 Task: Find connections with filter location Targovishte with filter topic #coach with filter profile language German with filter current company Ford Foundation with filter school Institute of Management Development and Research (IMDR) ,Pune with filter industry Insurance with filter service category Financial Advisory with filter keywords title Software Engineer
Action: Mouse moved to (466, 147)
Screenshot: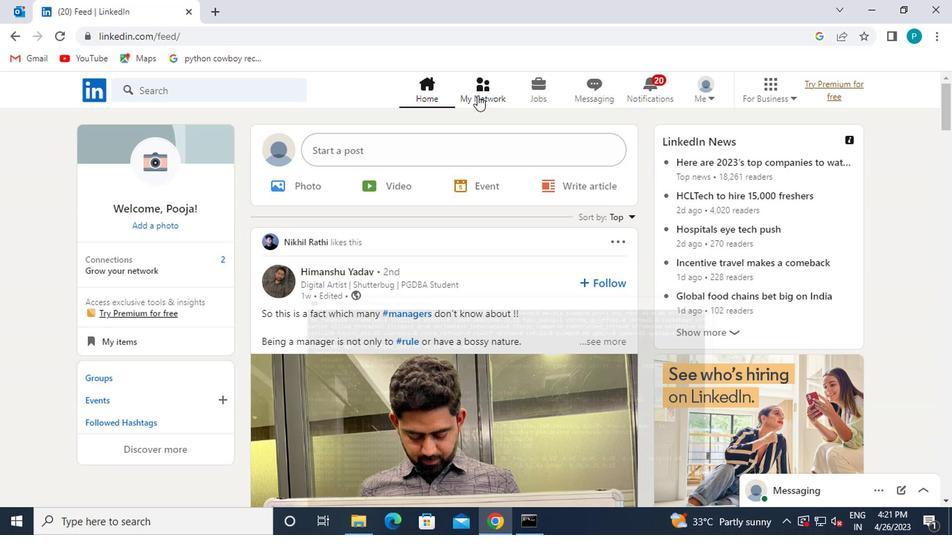 
Action: Mouse pressed left at (466, 147)
Screenshot: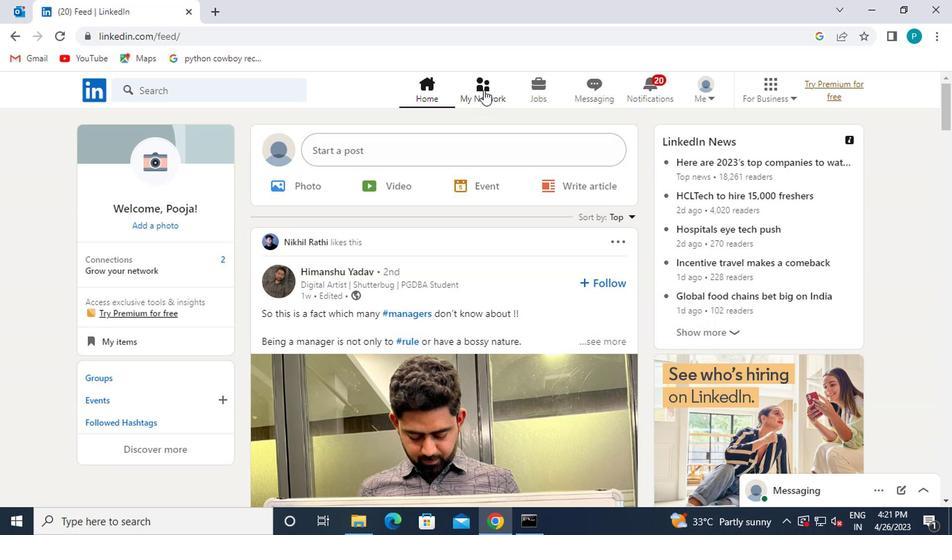 
Action: Mouse moved to (97, 216)
Screenshot: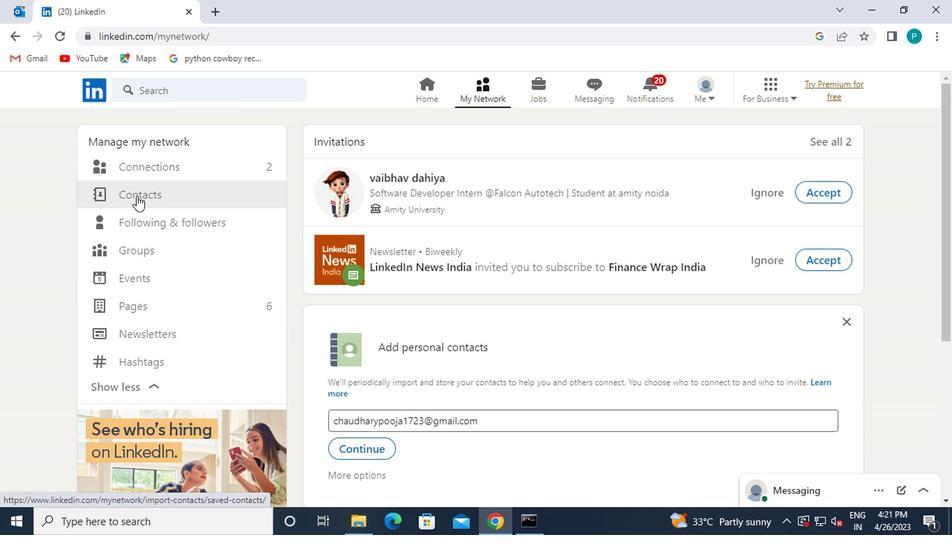 
Action: Mouse pressed left at (97, 216)
Screenshot: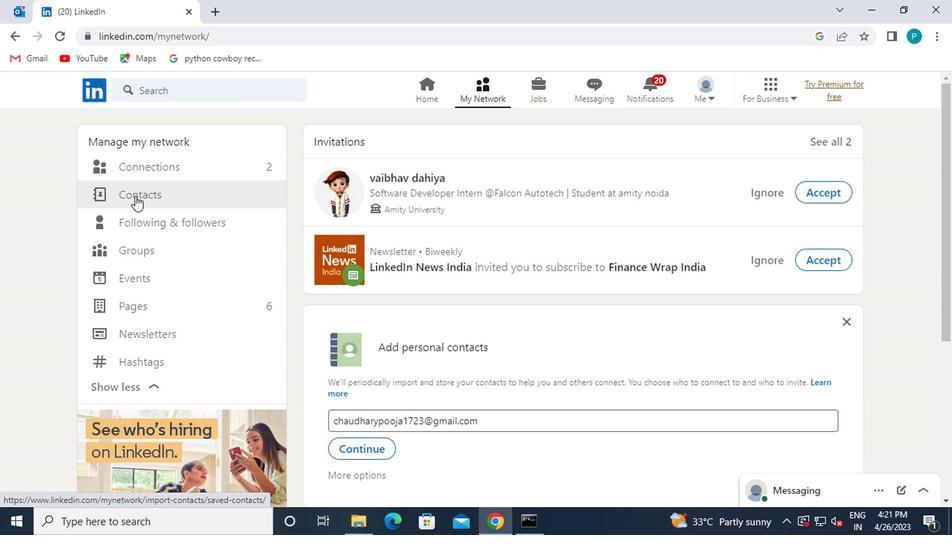 
Action: Mouse moved to (551, 211)
Screenshot: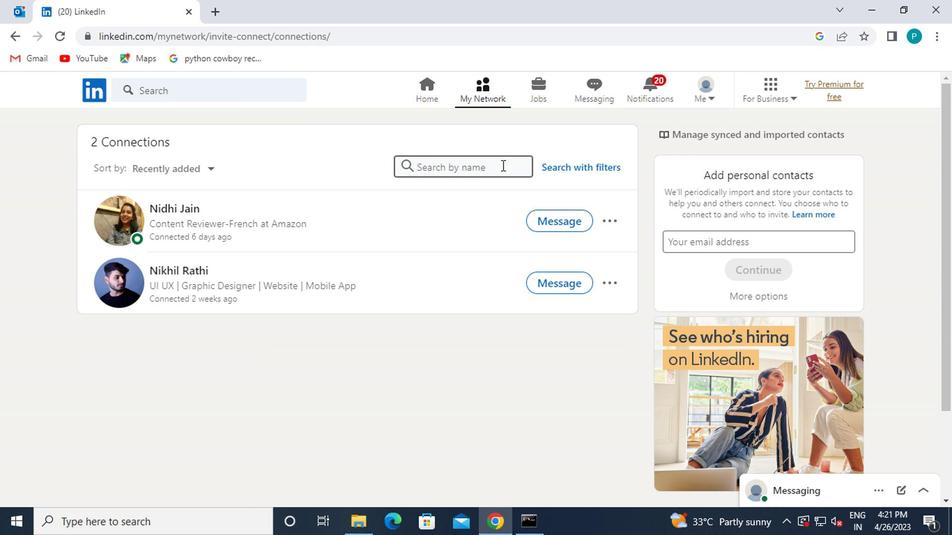 
Action: Mouse pressed left at (551, 211)
Screenshot: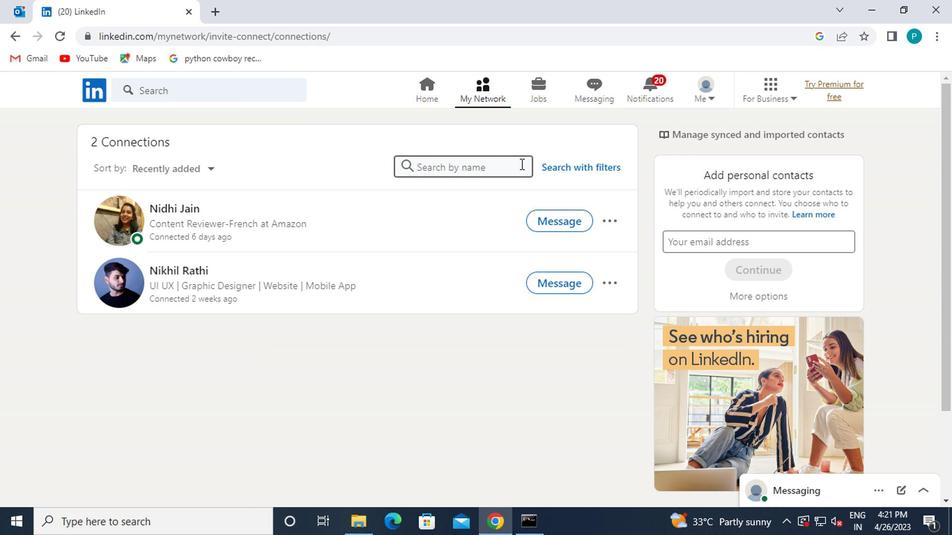 
Action: Mouse moved to (436, 186)
Screenshot: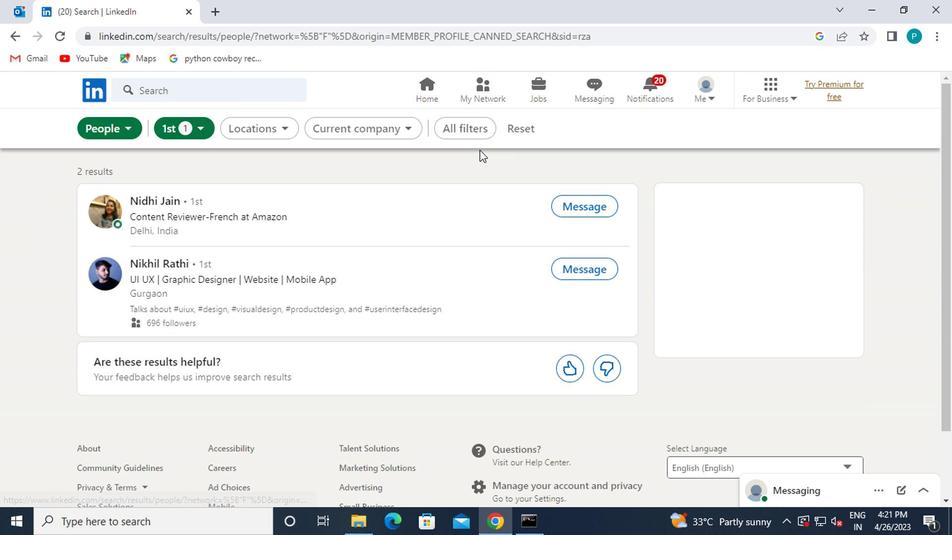 
Action: Mouse pressed left at (436, 186)
Screenshot: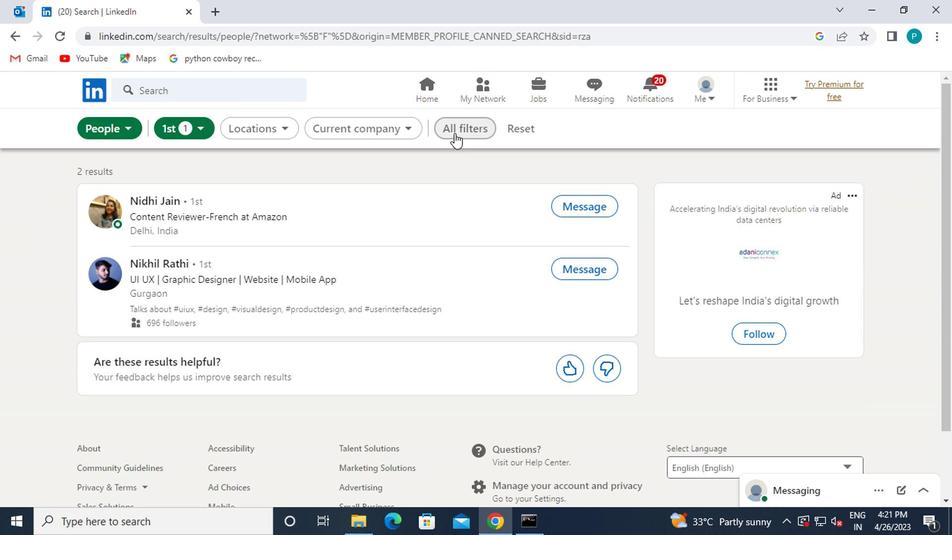 
Action: Mouse moved to (774, 365)
Screenshot: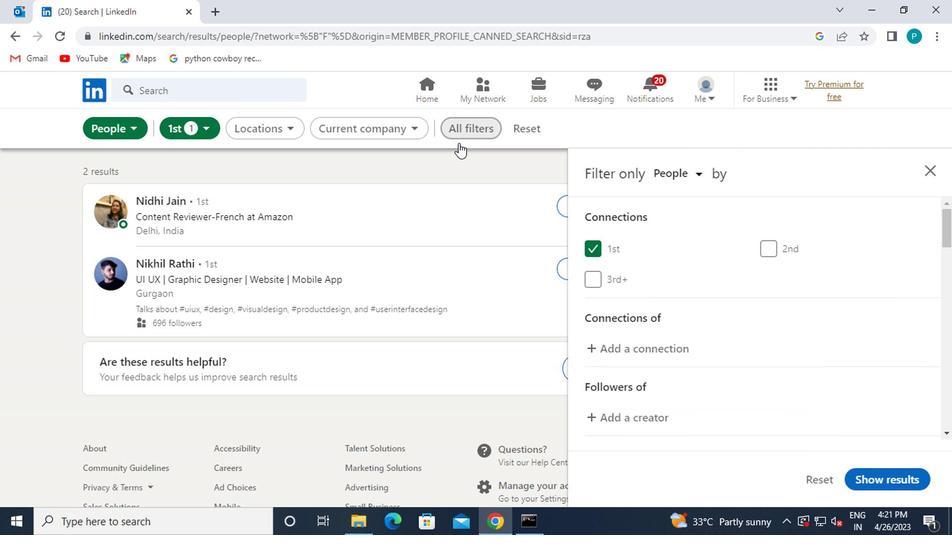 
Action: Mouse scrolled (774, 364) with delta (0, 0)
Screenshot: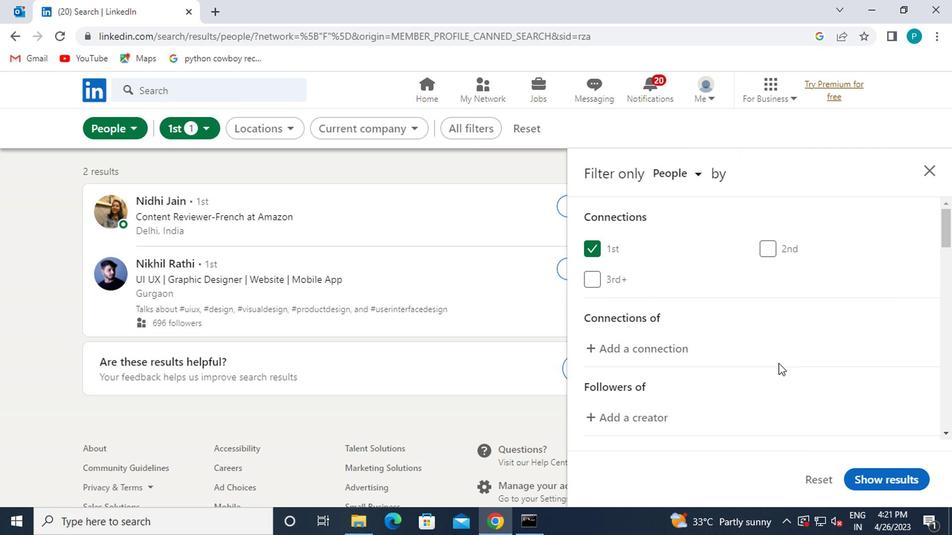 
Action: Mouse moved to (772, 365)
Screenshot: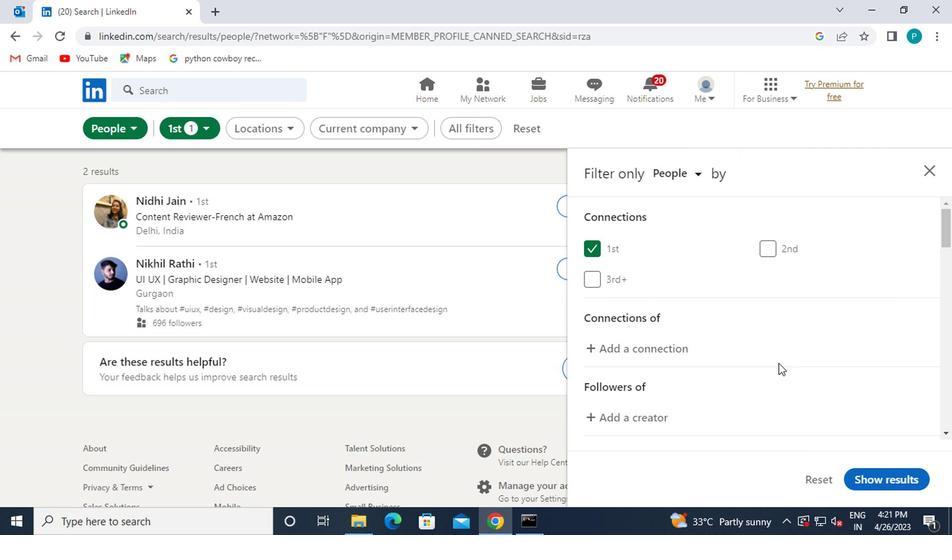 
Action: Mouse scrolled (772, 364) with delta (0, 0)
Screenshot: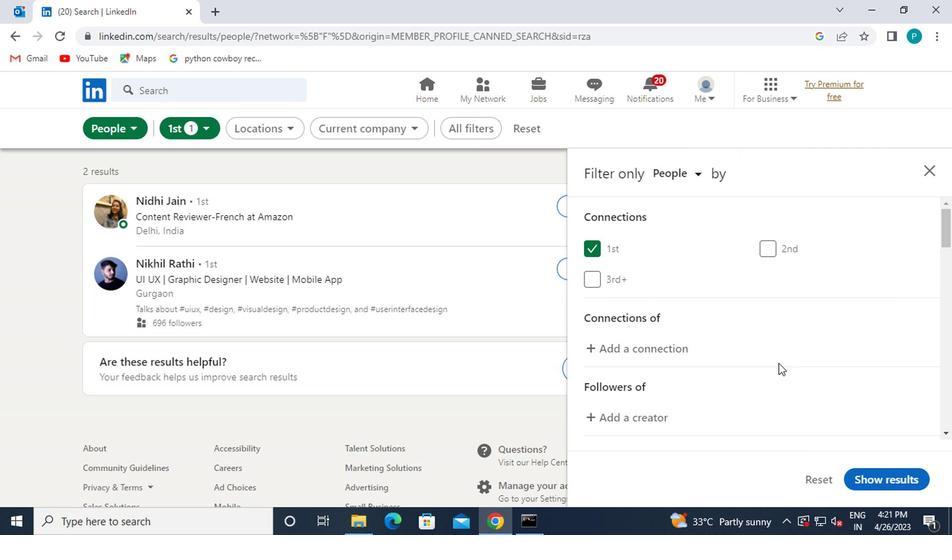 
Action: Mouse moved to (794, 401)
Screenshot: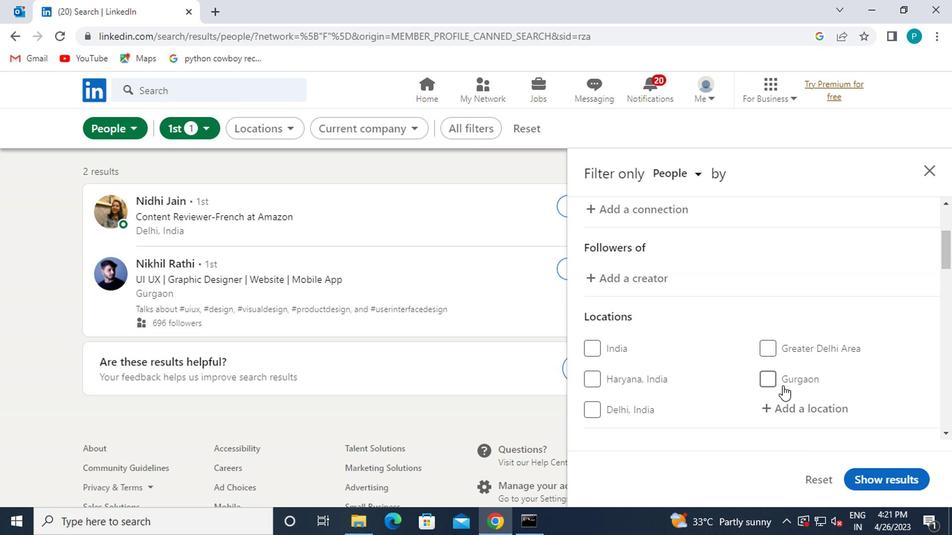 
Action: Mouse pressed left at (794, 401)
Screenshot: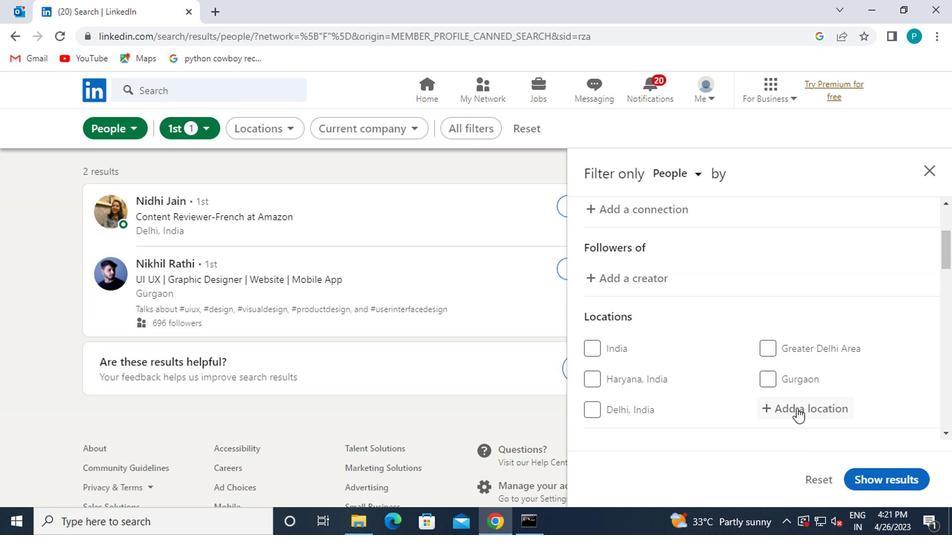 
Action: Mouse moved to (797, 401)
Screenshot: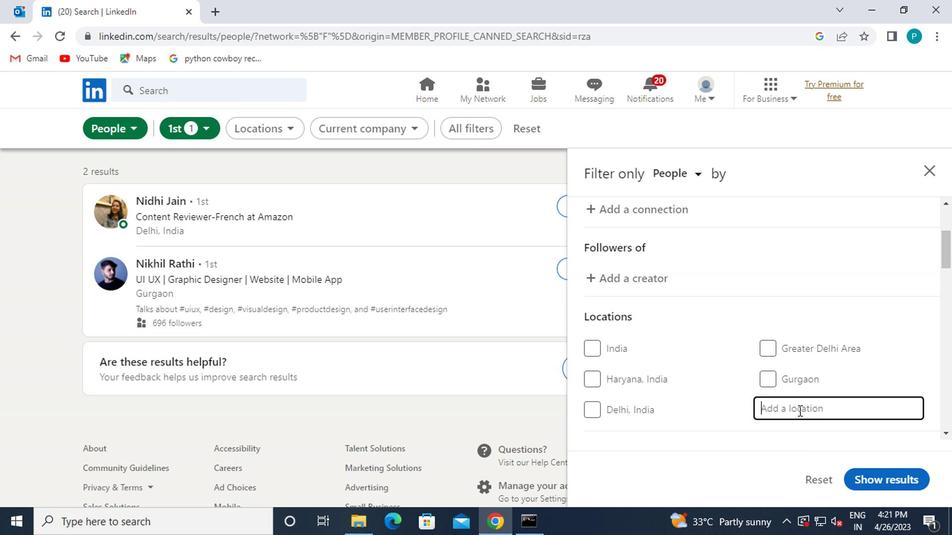 
Action: Key pressed targovi
Screenshot: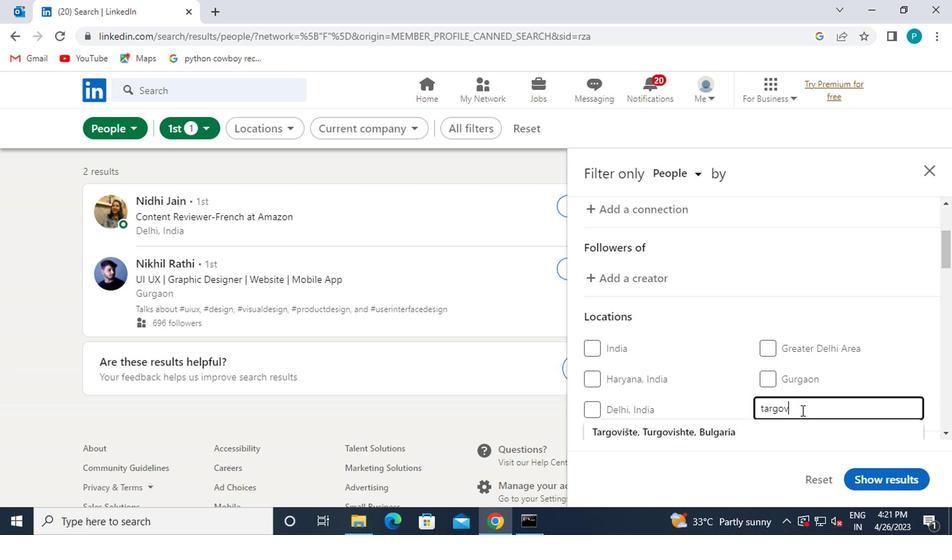 
Action: Mouse moved to (746, 373)
Screenshot: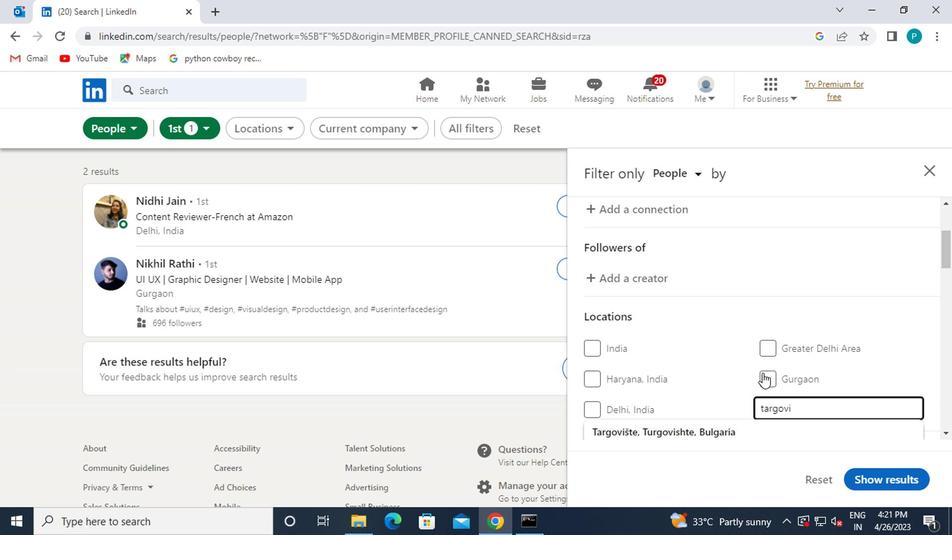
Action: Mouse scrolled (746, 373) with delta (0, 0)
Screenshot: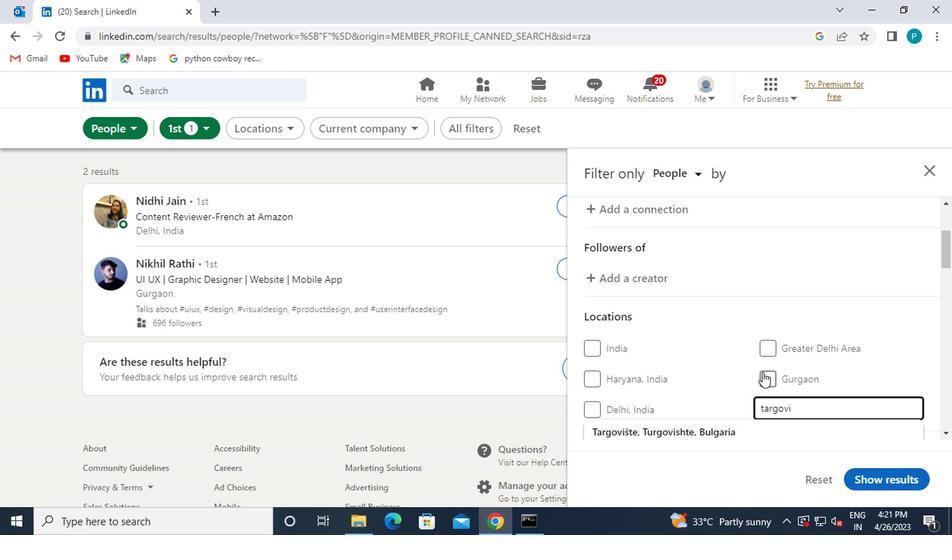 
Action: Mouse moved to (725, 367)
Screenshot: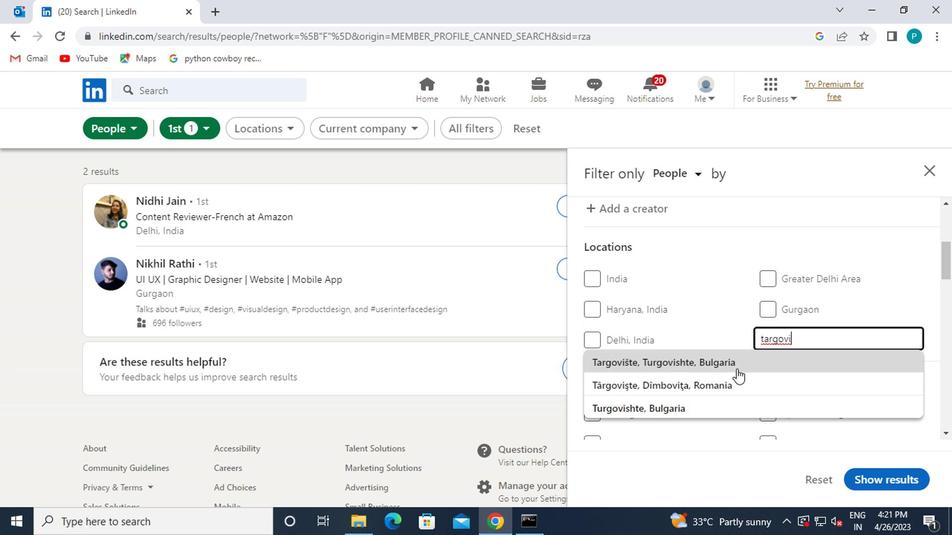 
Action: Mouse pressed left at (725, 367)
Screenshot: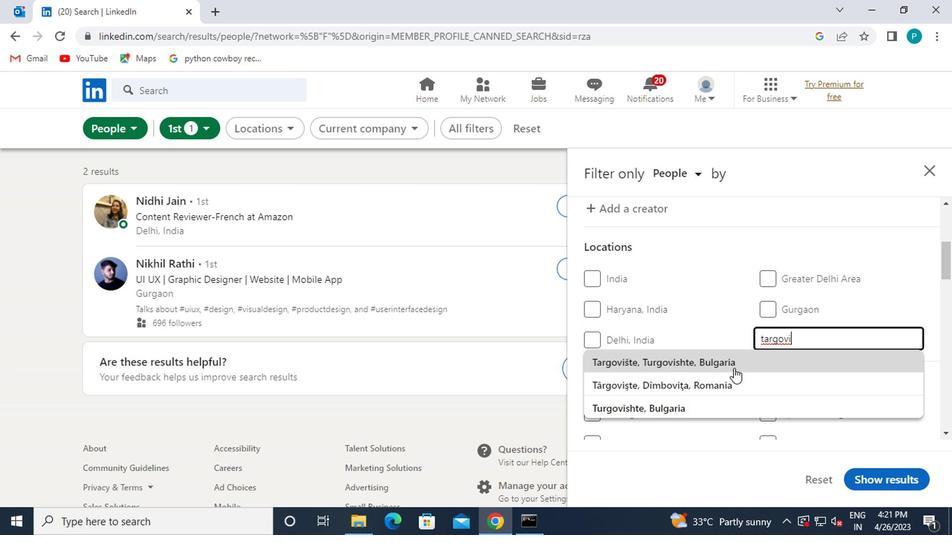 
Action: Mouse moved to (725, 367)
Screenshot: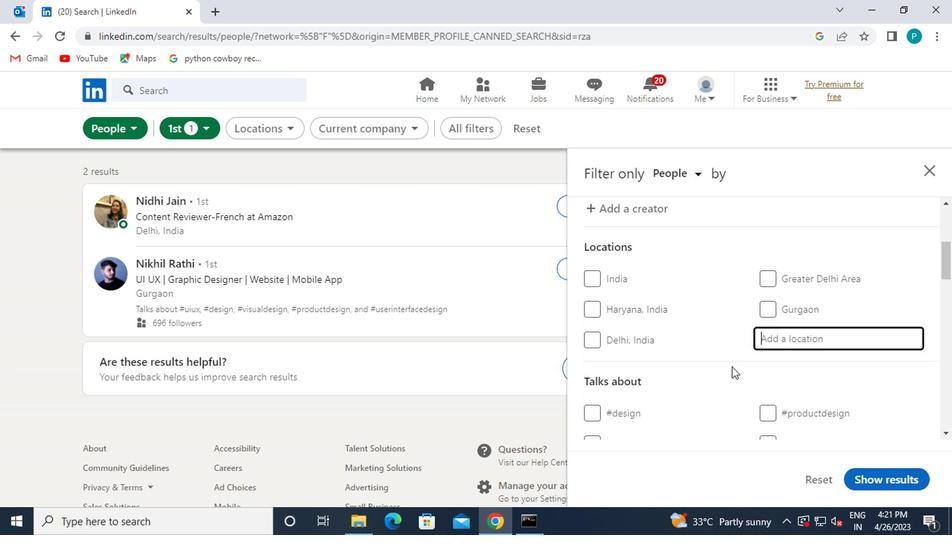 
Action: Mouse scrolled (725, 367) with delta (0, 0)
Screenshot: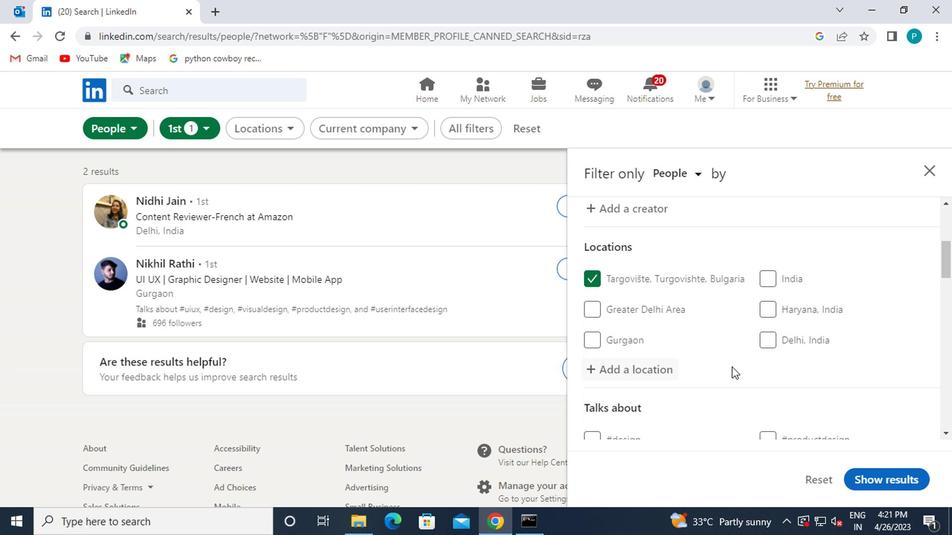
Action: Mouse scrolled (725, 367) with delta (0, 0)
Screenshot: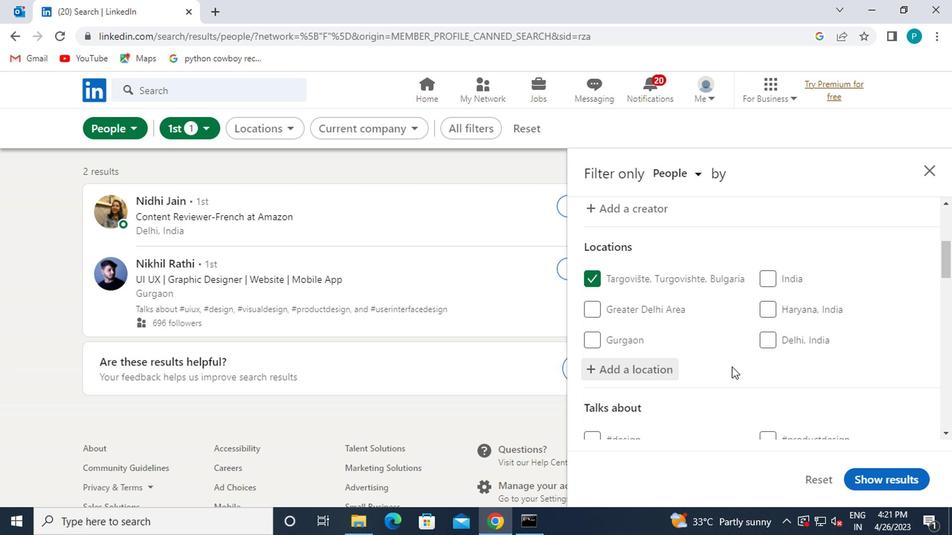 
Action: Mouse moved to (786, 367)
Screenshot: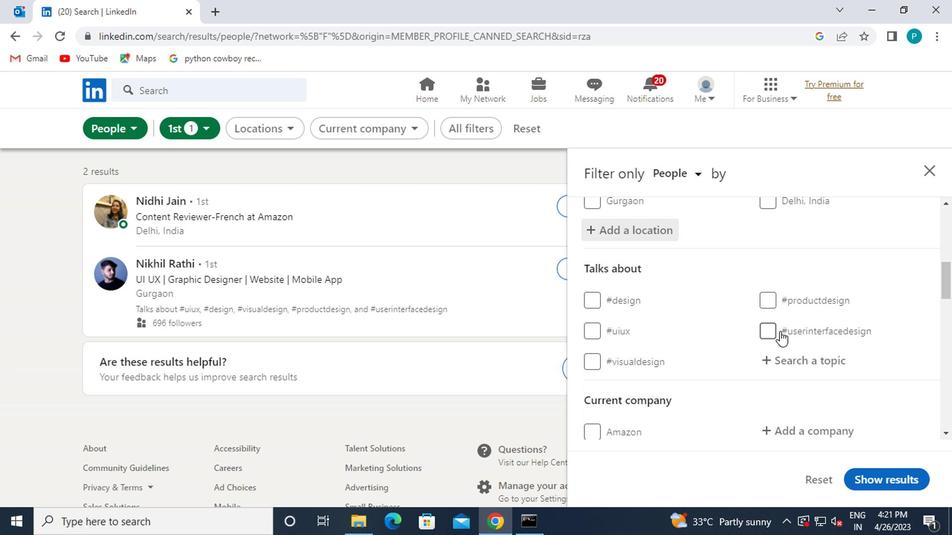 
Action: Mouse pressed left at (786, 367)
Screenshot: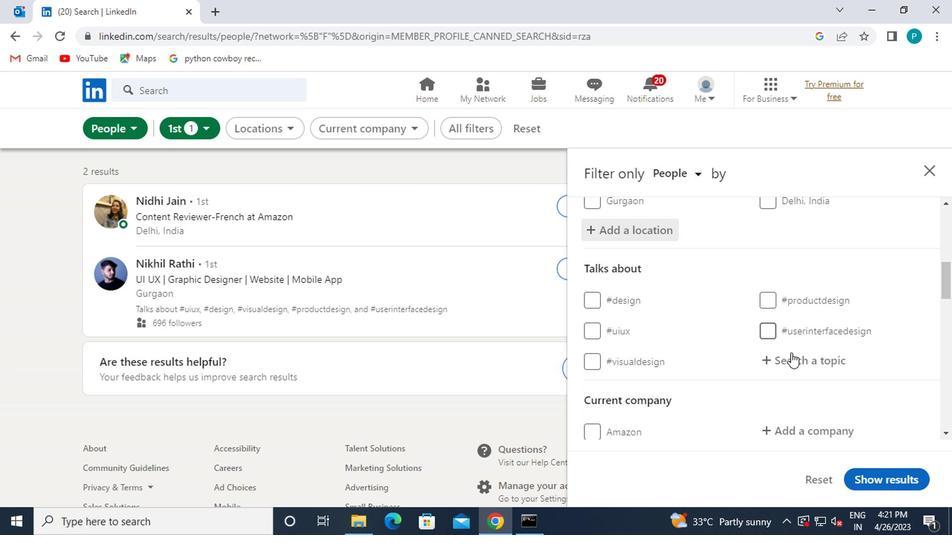 
Action: Key pressed <Key.shift><Key.shift><Key.shift><Key.shift>#COACH
Screenshot: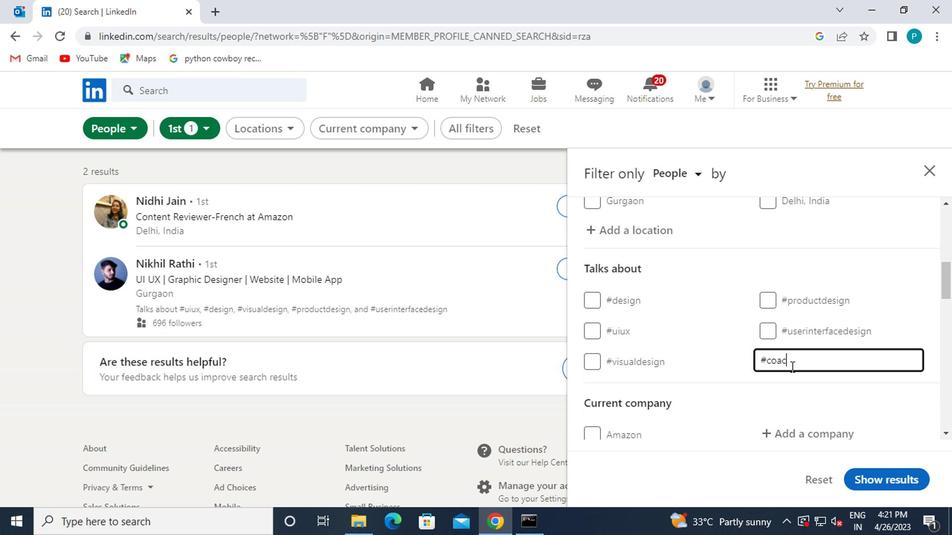 
Action: Mouse moved to (760, 359)
Screenshot: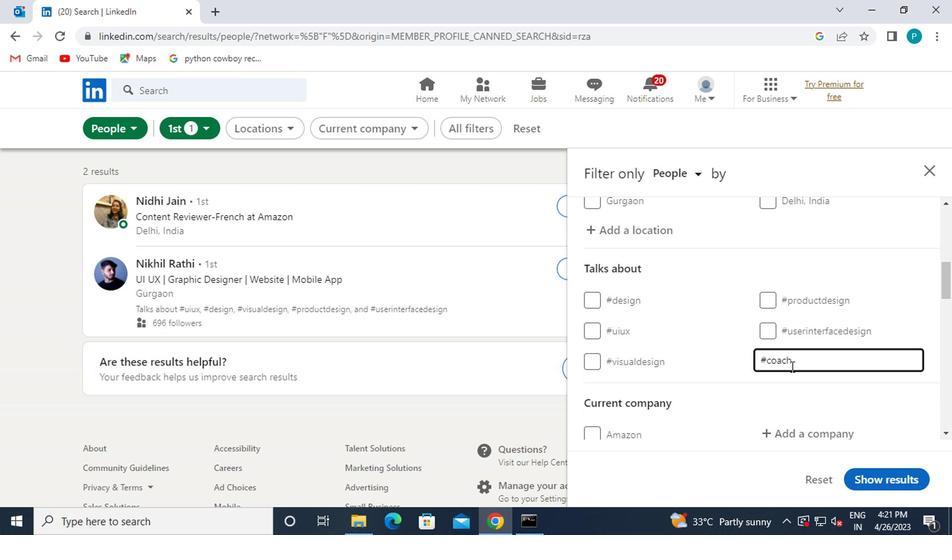 
Action: Mouse scrolled (760, 358) with delta (0, 0)
Screenshot: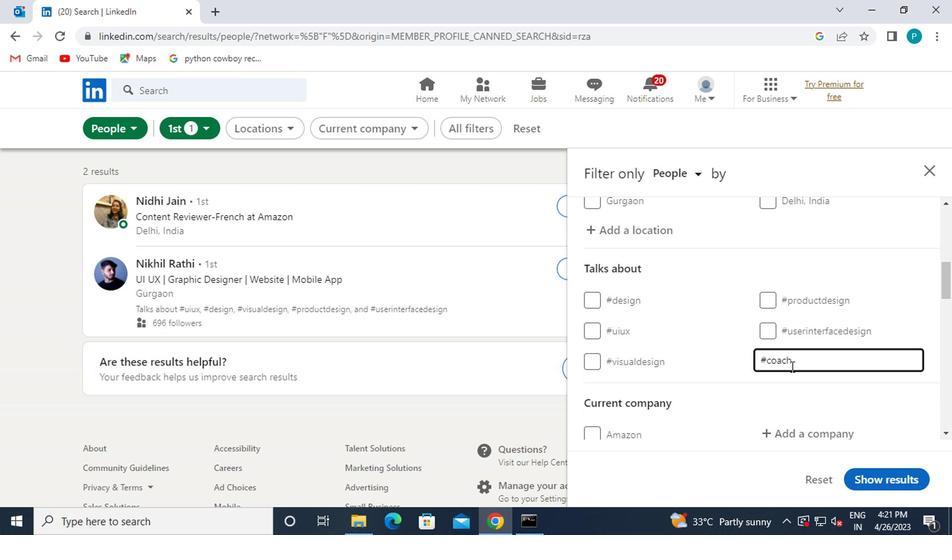 
Action: Mouse moved to (760, 358)
Screenshot: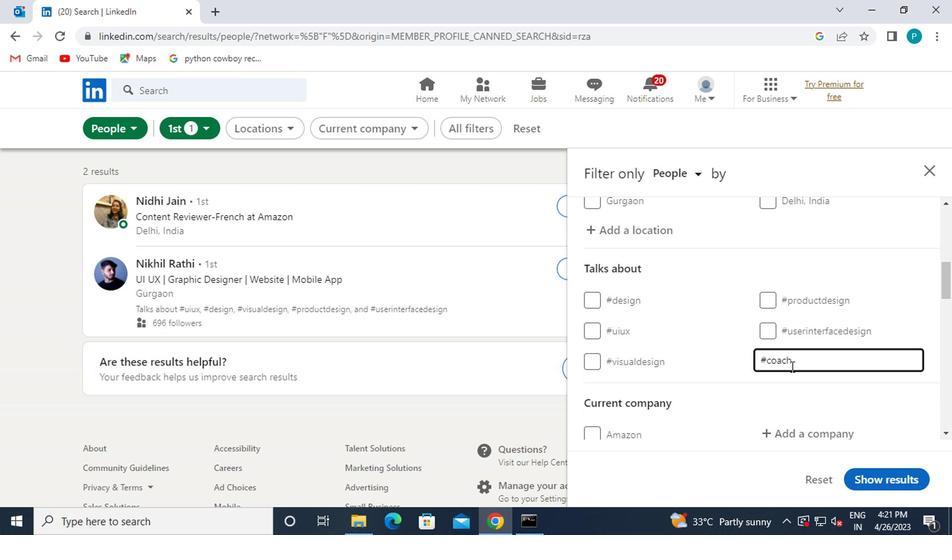
Action: Mouse scrolled (760, 357) with delta (0, 0)
Screenshot: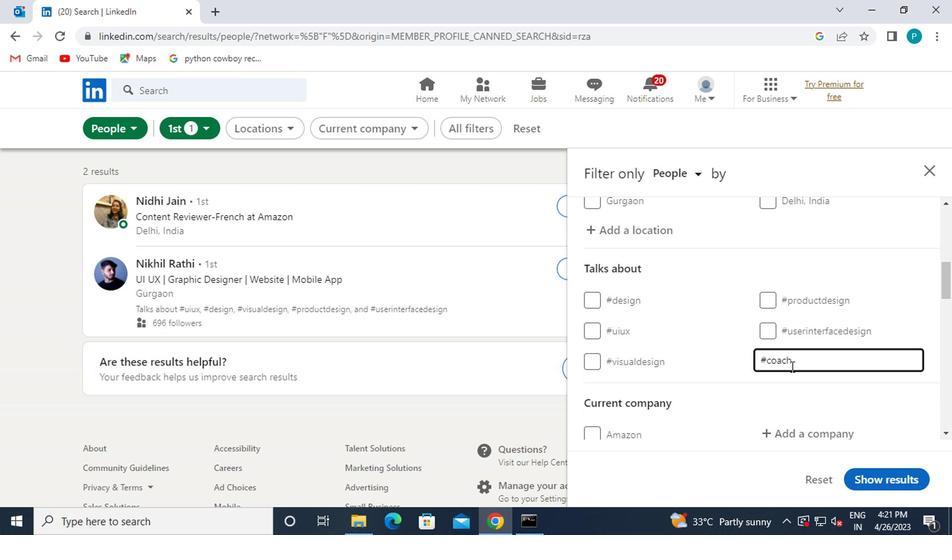 
Action: Mouse moved to (760, 356)
Screenshot: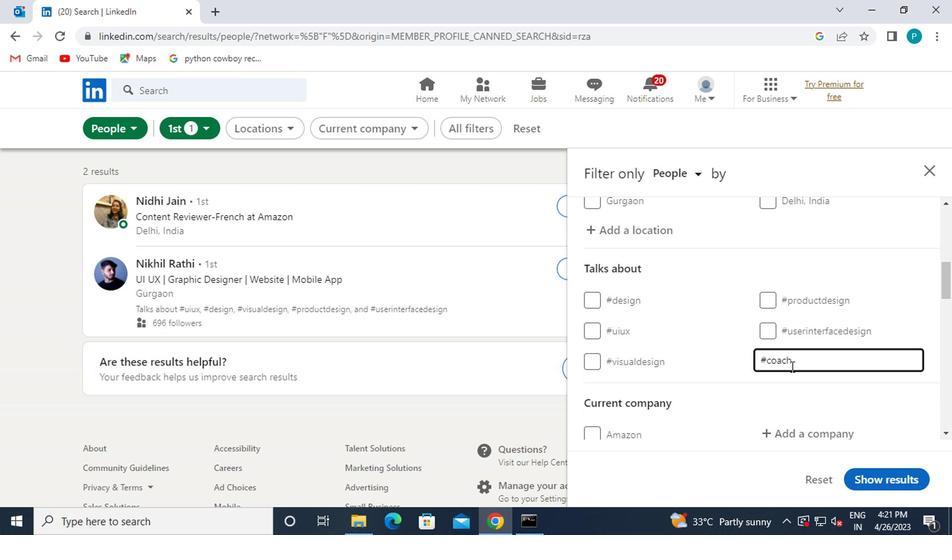 
Action: Mouse scrolled (760, 355) with delta (0, 0)
Screenshot: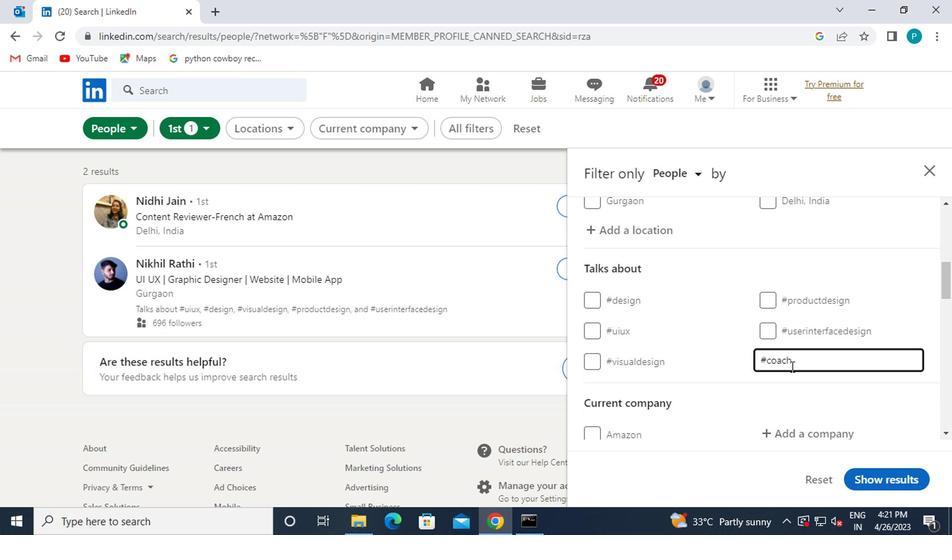 
Action: Mouse moved to (788, 253)
Screenshot: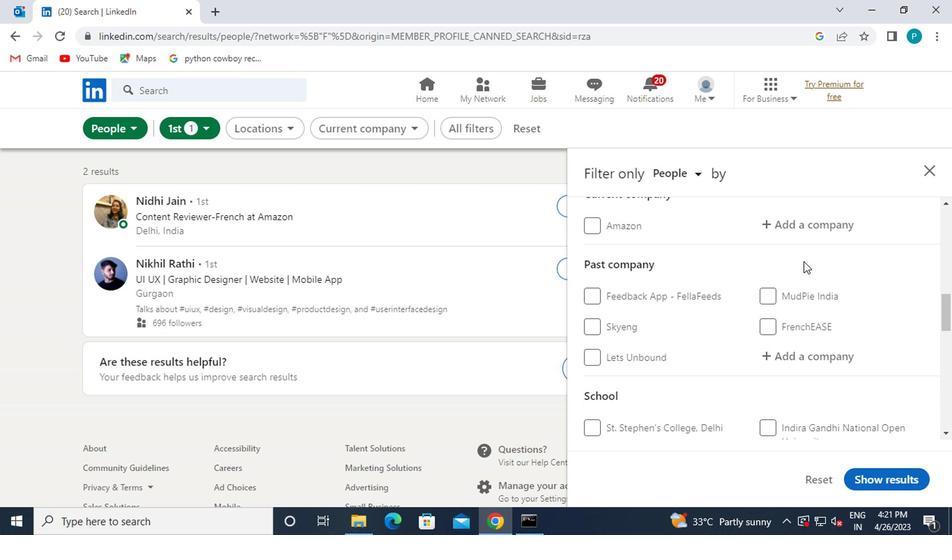 
Action: Mouse pressed left at (788, 253)
Screenshot: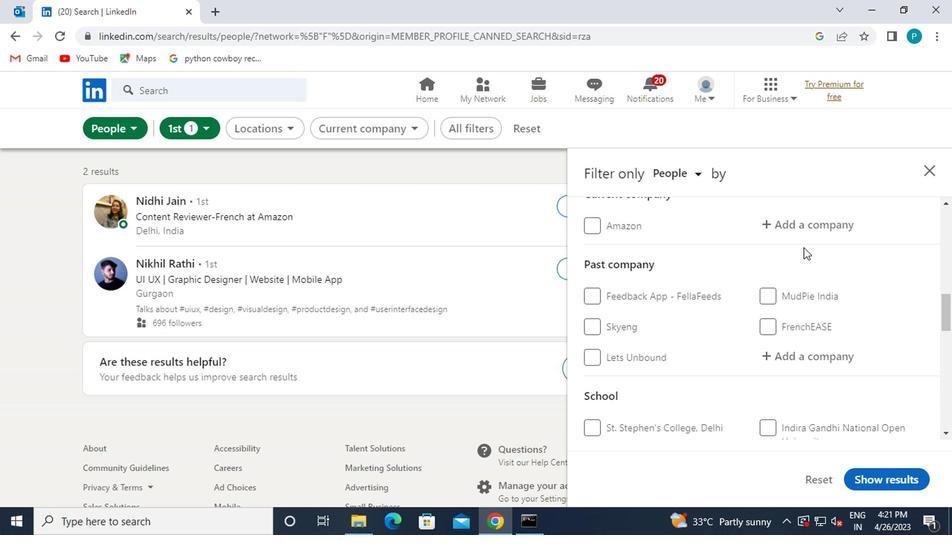 
Action: Key pressed FORD
Screenshot: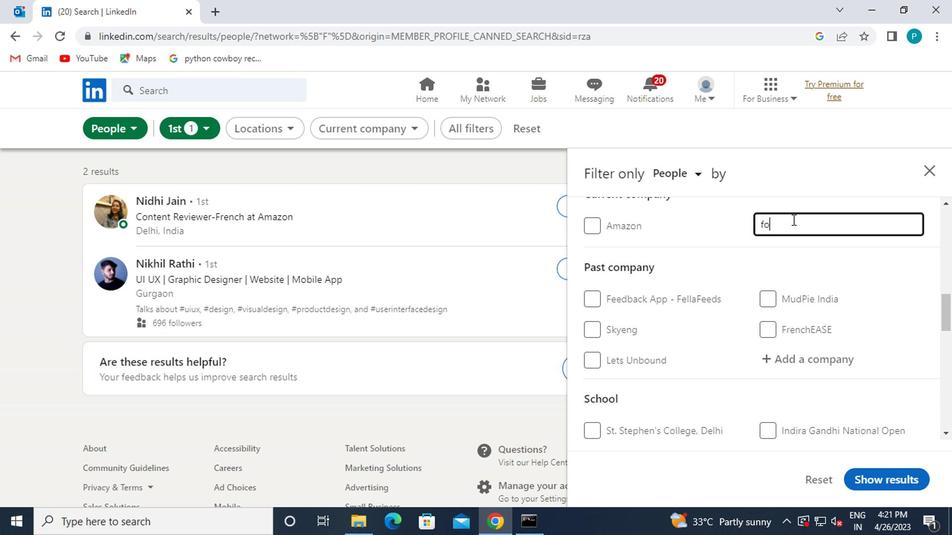 
Action: Mouse moved to (595, 368)
Screenshot: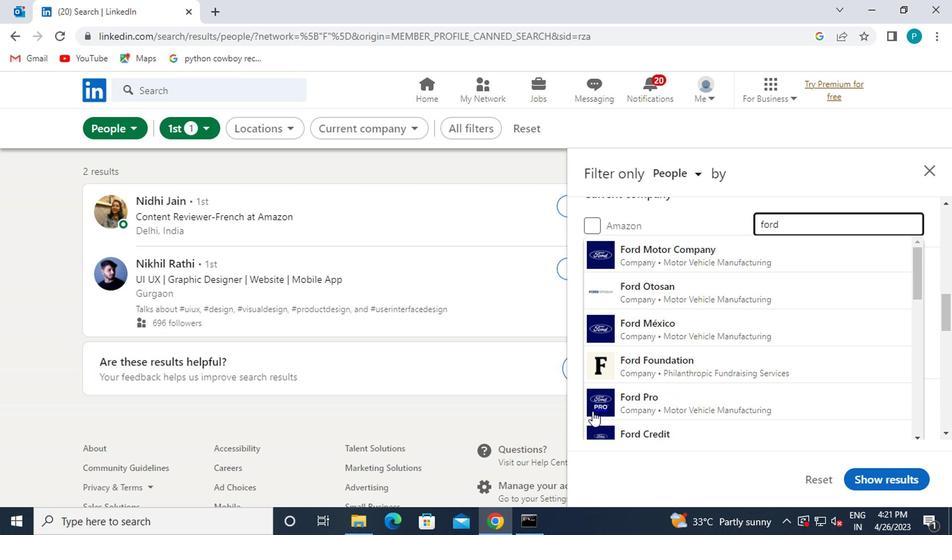 
Action: Mouse pressed left at (595, 368)
Screenshot: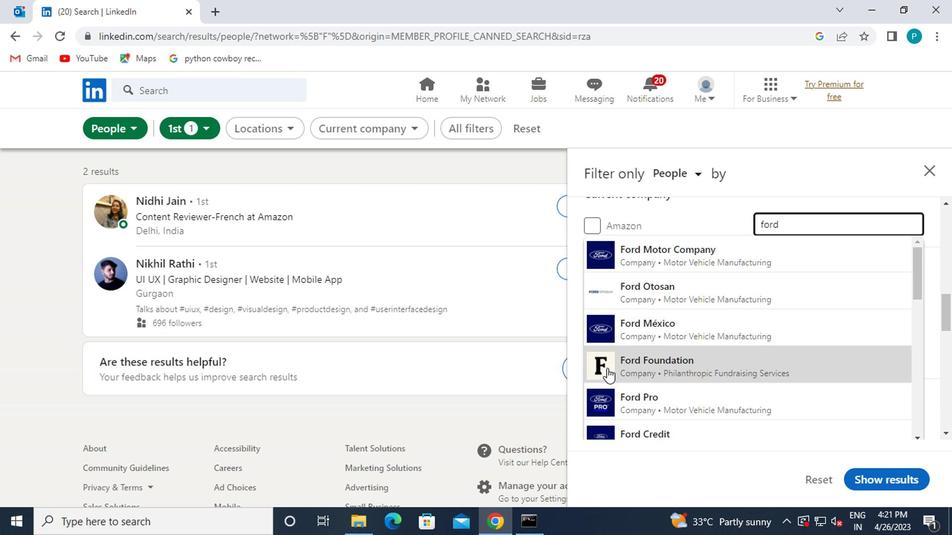 
Action: Mouse moved to (599, 368)
Screenshot: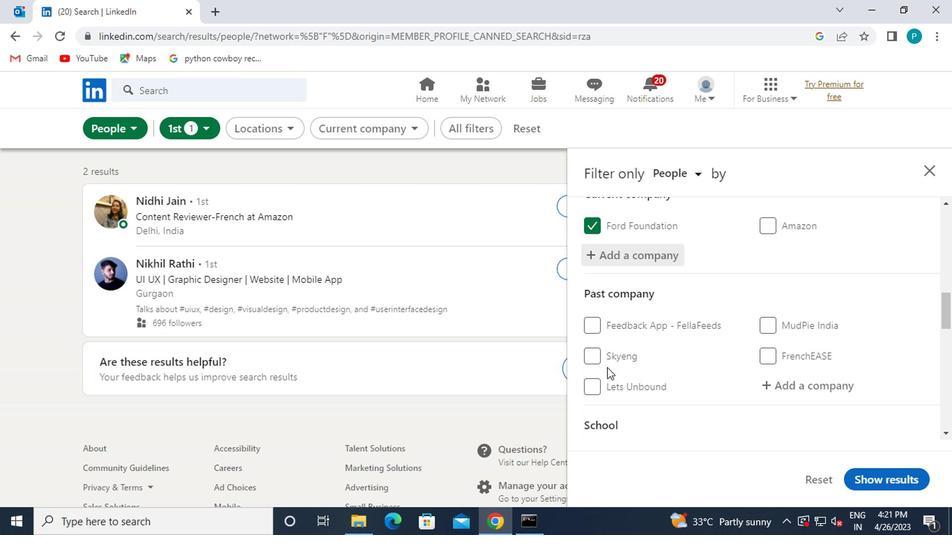 
Action: Mouse scrolled (599, 367) with delta (0, 0)
Screenshot: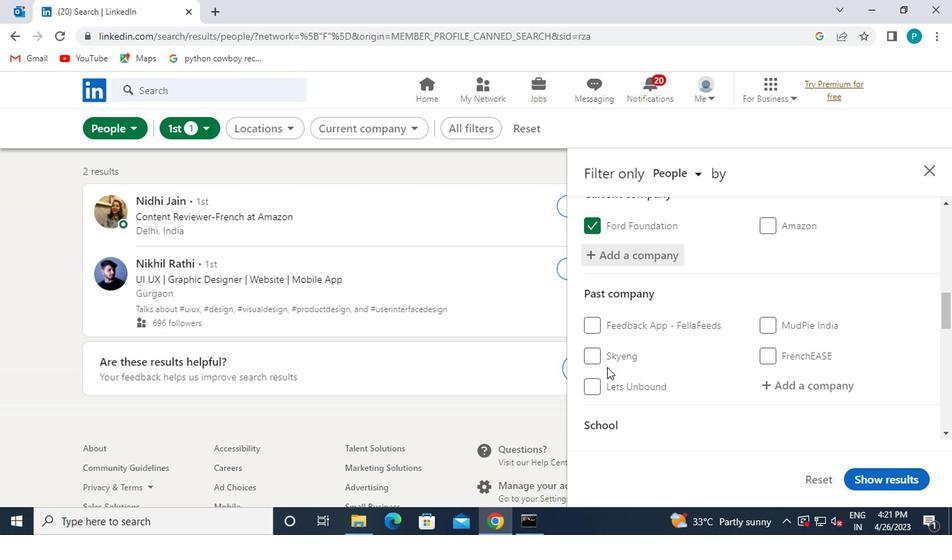 
Action: Mouse moved to (665, 373)
Screenshot: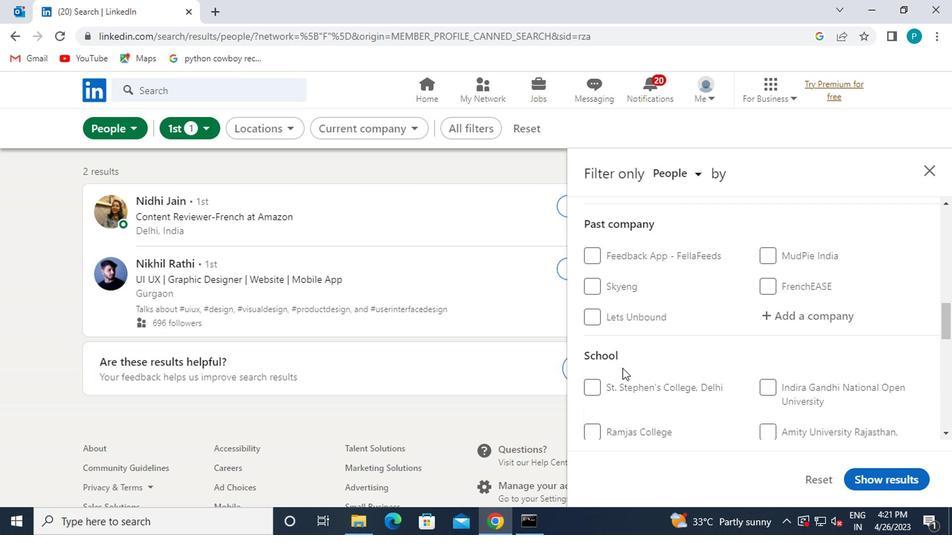 
Action: Mouse scrolled (665, 372) with delta (0, 0)
Screenshot: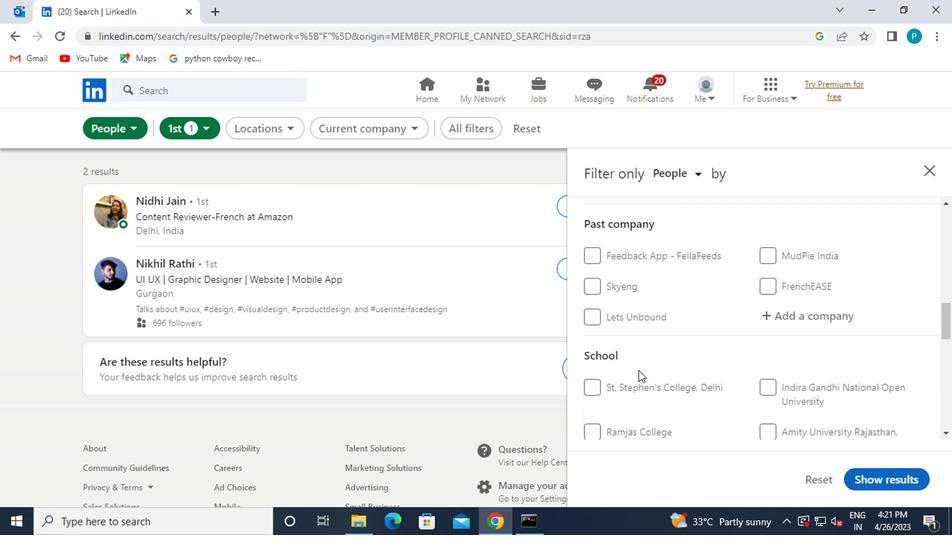 
Action: Mouse moved to (763, 393)
Screenshot: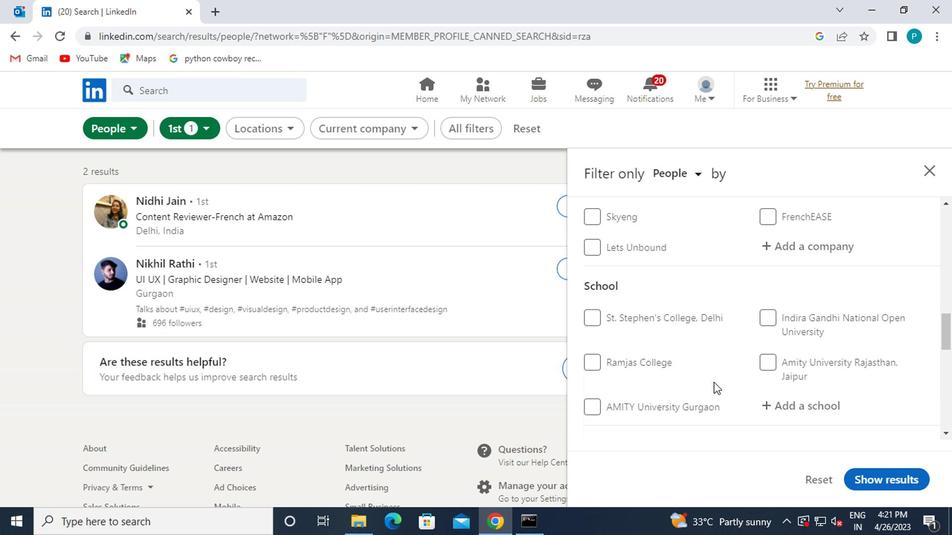 
Action: Mouse pressed left at (763, 393)
Screenshot: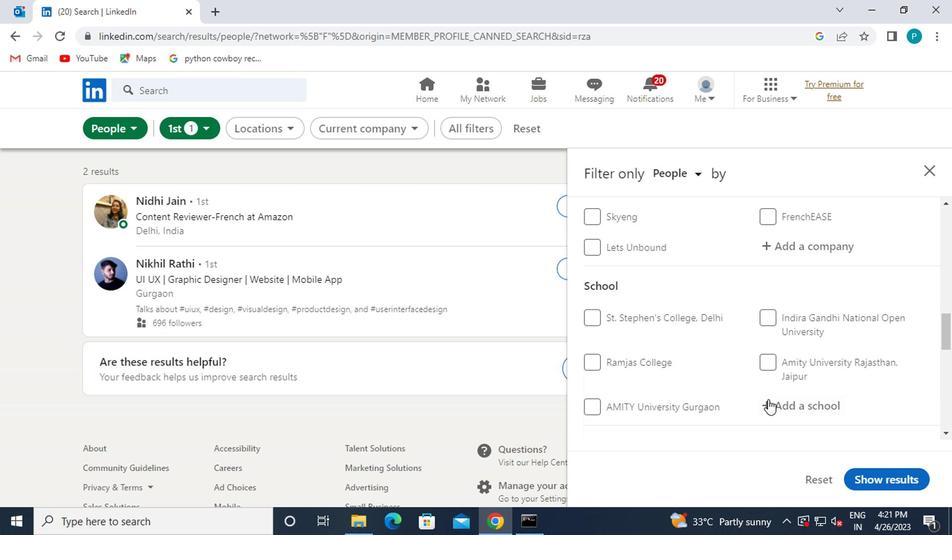 
Action: Mouse moved to (766, 393)
Screenshot: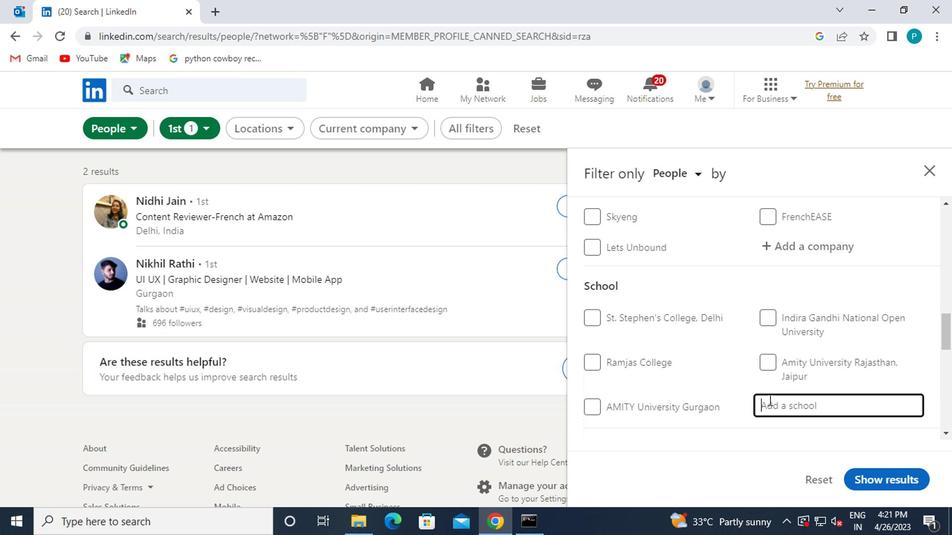 
Action: Key pressed INS
Screenshot: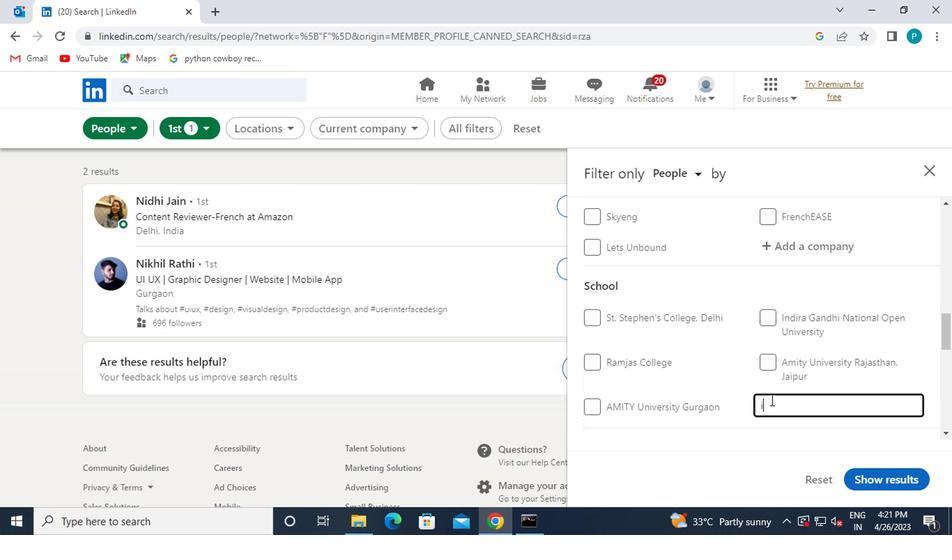 
Action: Mouse moved to (749, 379)
Screenshot: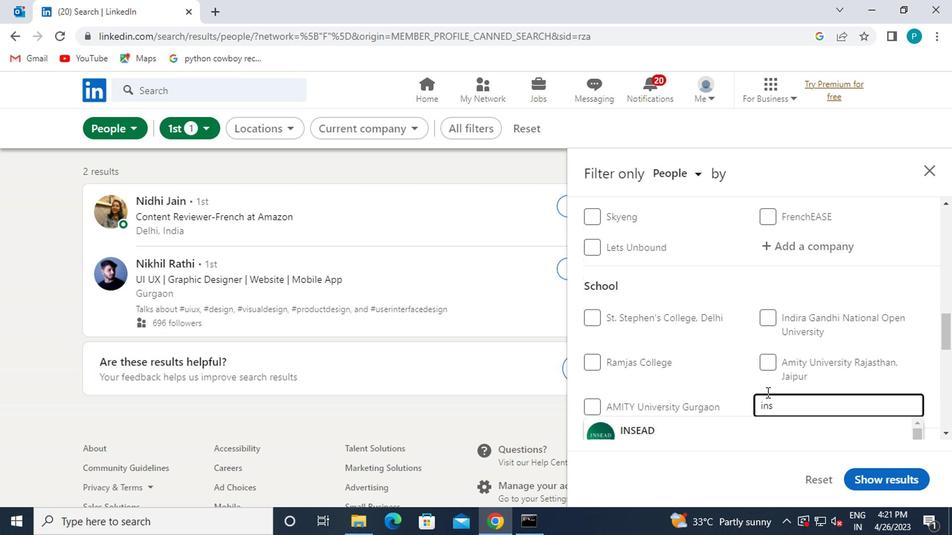 
Action: Mouse scrolled (749, 379) with delta (0, 0)
Screenshot: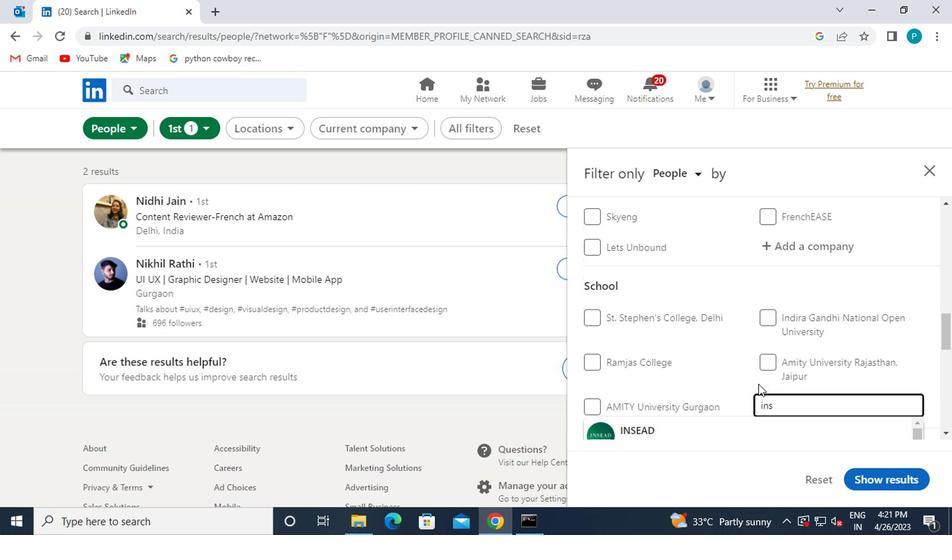 
Action: Key pressed TITUTE<Key.space>OF<Key.space>MANAGEMENT
Screenshot: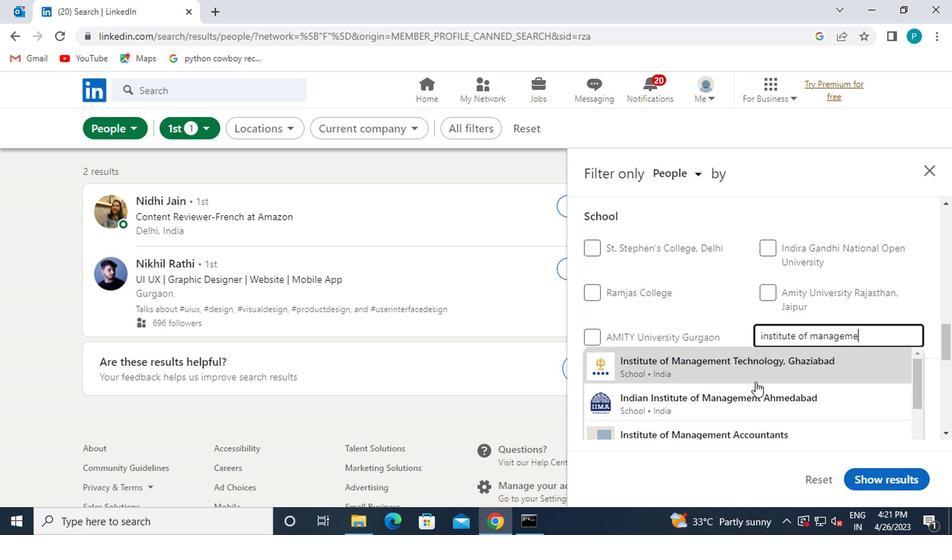 
Action: Mouse moved to (750, 373)
Screenshot: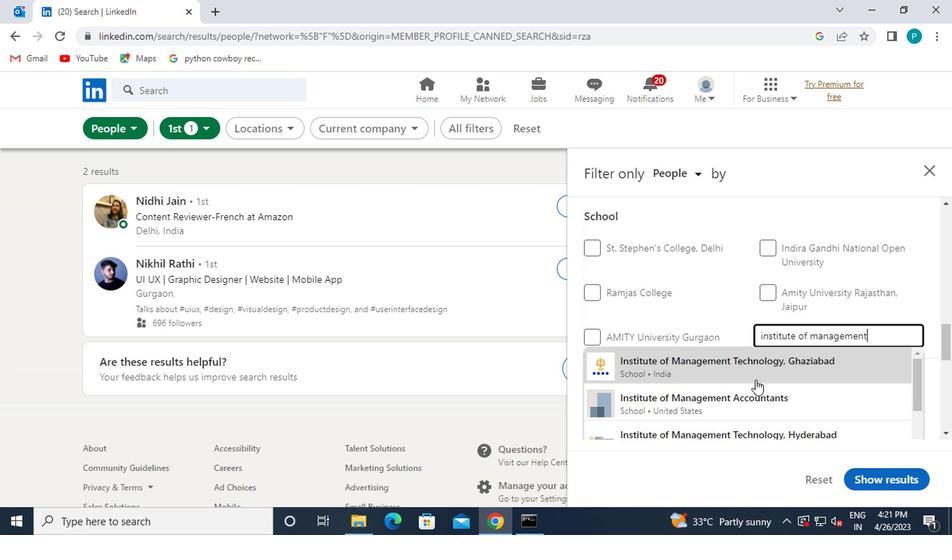 
Action: Mouse scrolled (750, 373) with delta (0, 0)
Screenshot: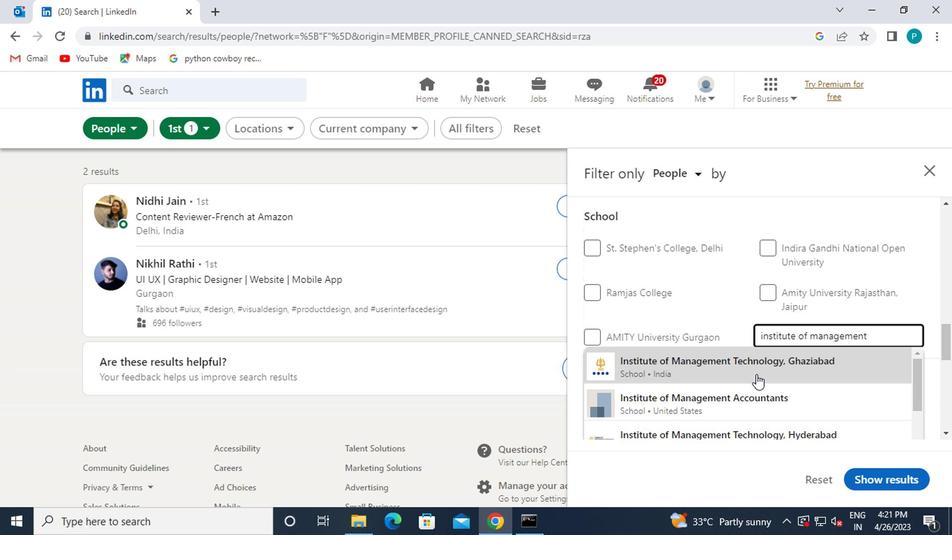 
Action: Key pressed <Key.space>DEVELOPMENT<Key.space>AND<Key.space>RESEARCH
Screenshot: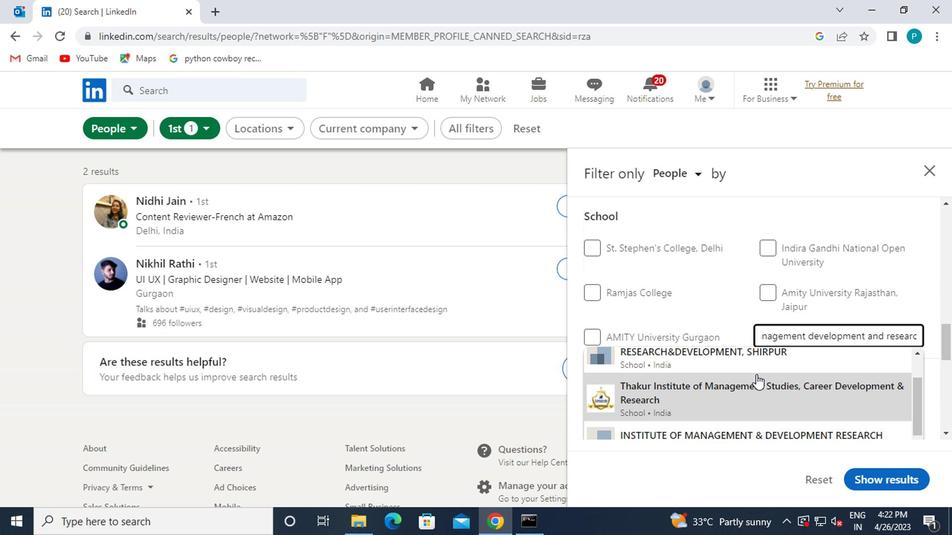 
Action: Mouse moved to (769, 348)
Screenshot: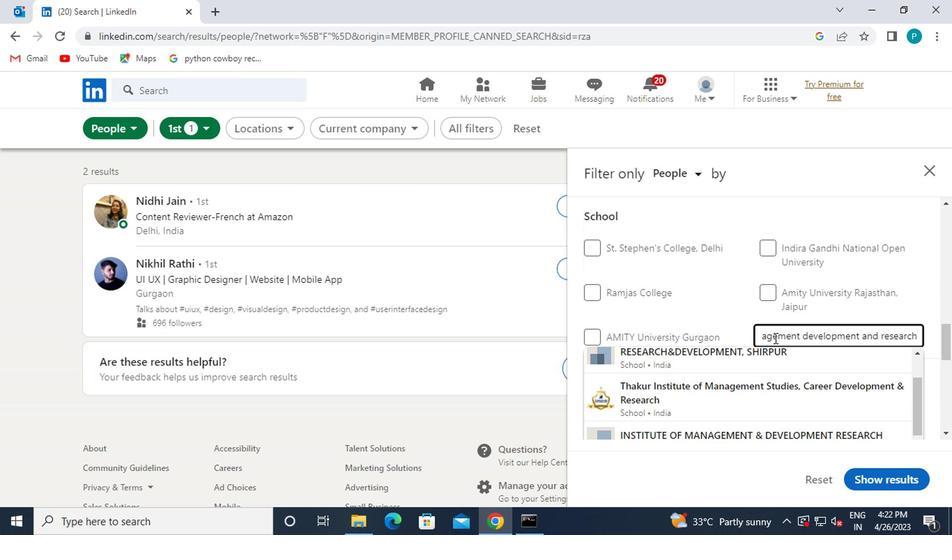 
Action: Key pressed <Key.up>
Screenshot: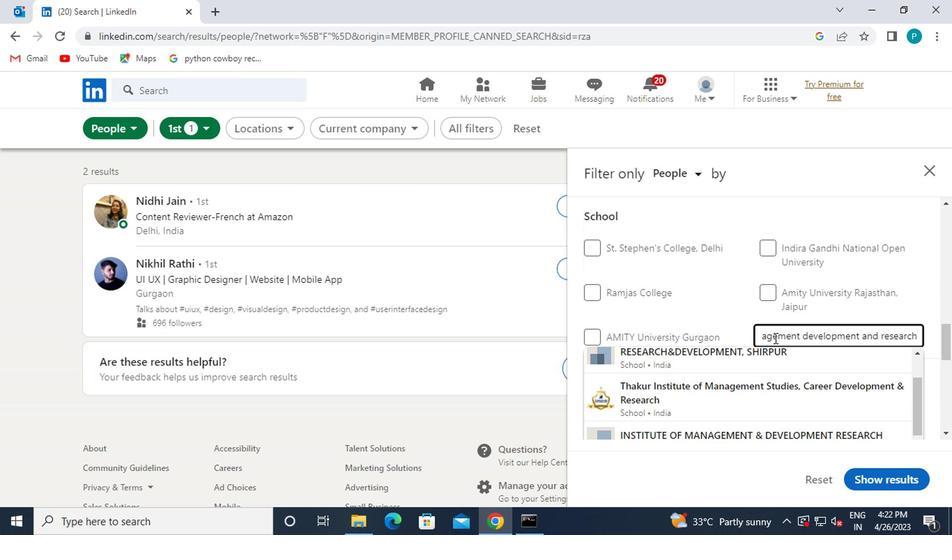 
Action: Mouse moved to (763, 371)
Screenshot: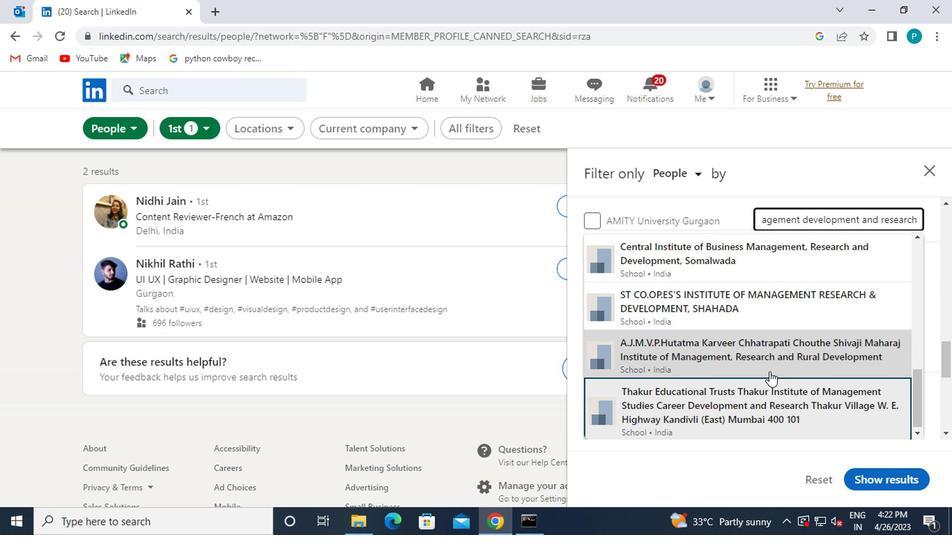 
Action: Mouse scrolled (763, 371) with delta (0, 0)
Screenshot: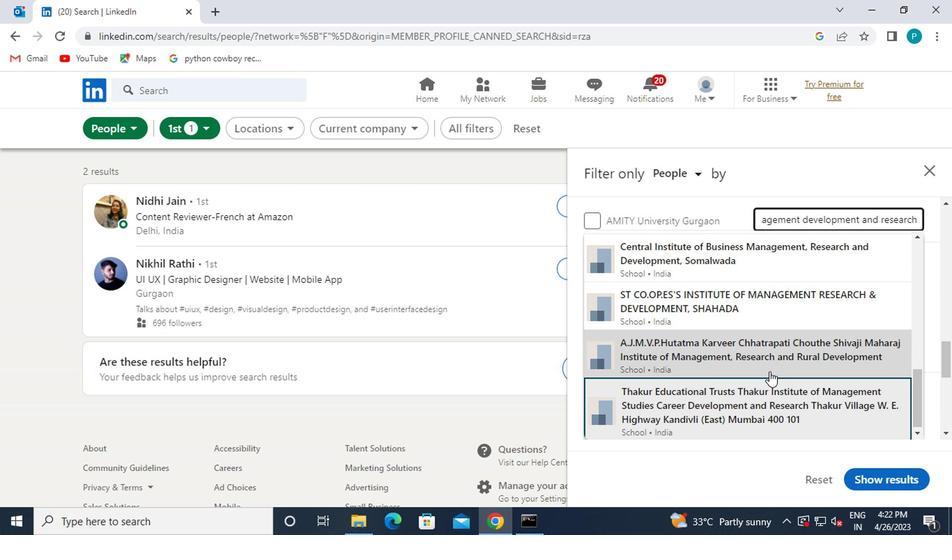 
Action: Mouse scrolled (763, 371) with delta (0, 0)
Screenshot: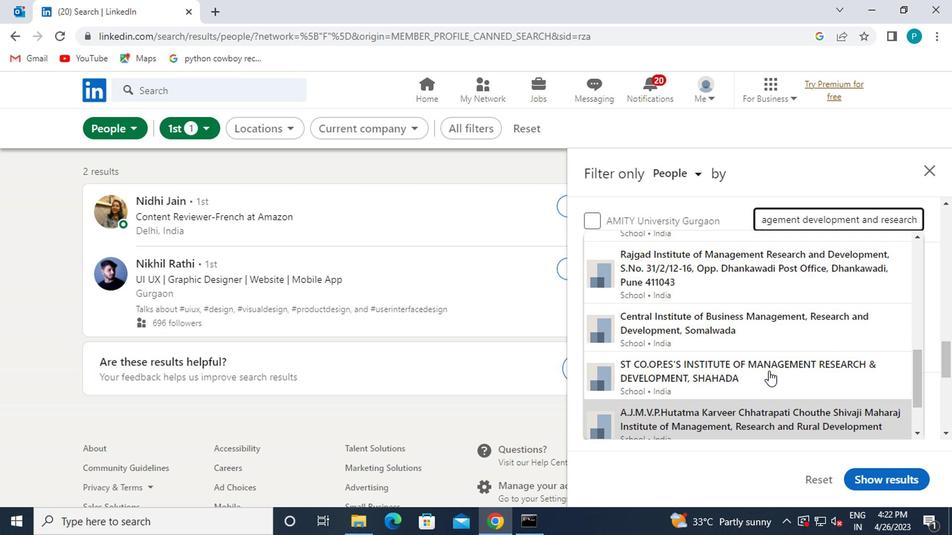 
Action: Mouse scrolled (763, 371) with delta (0, 0)
Screenshot: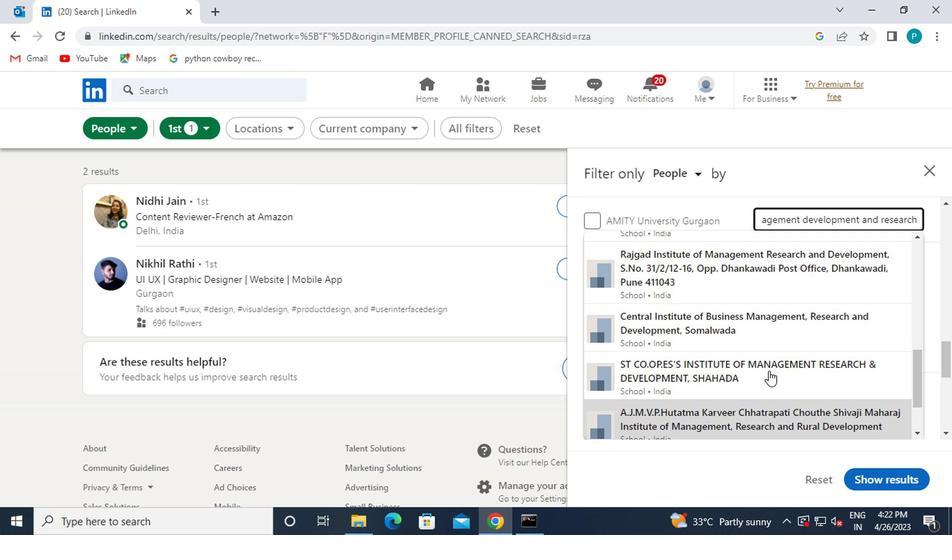 
Action: Mouse scrolled (763, 371) with delta (0, 0)
Screenshot: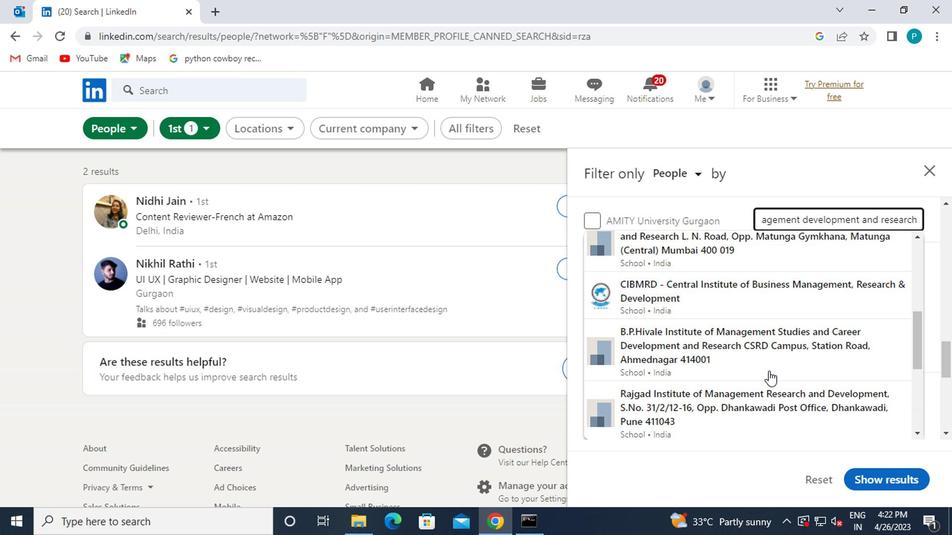 
Action: Mouse scrolled (763, 371) with delta (0, 0)
Screenshot: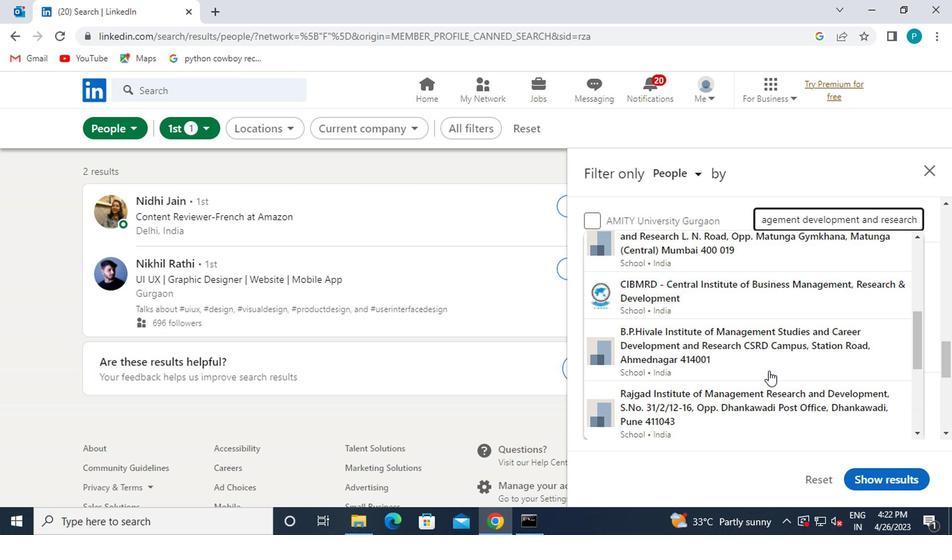 
Action: Mouse scrolled (763, 371) with delta (0, 0)
Screenshot: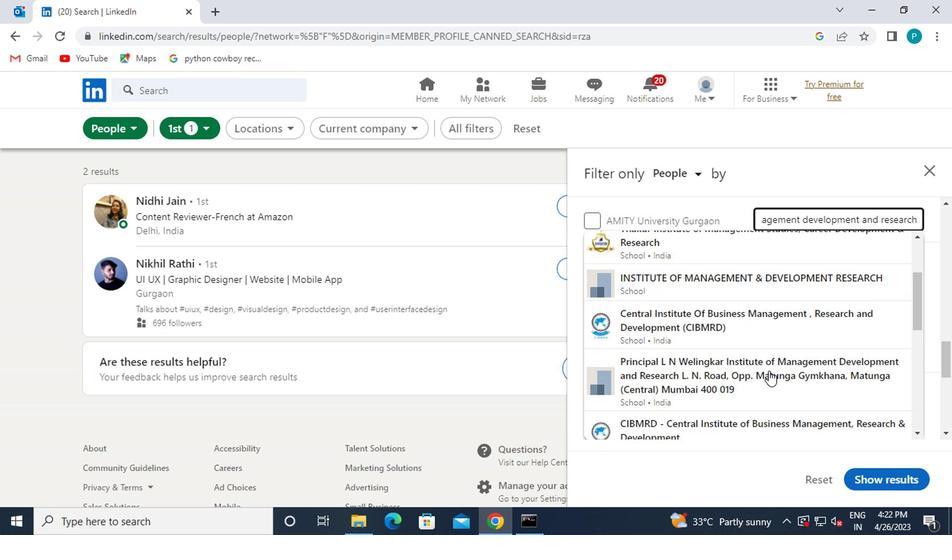 
Action: Mouse scrolled (763, 371) with delta (0, 0)
Screenshot: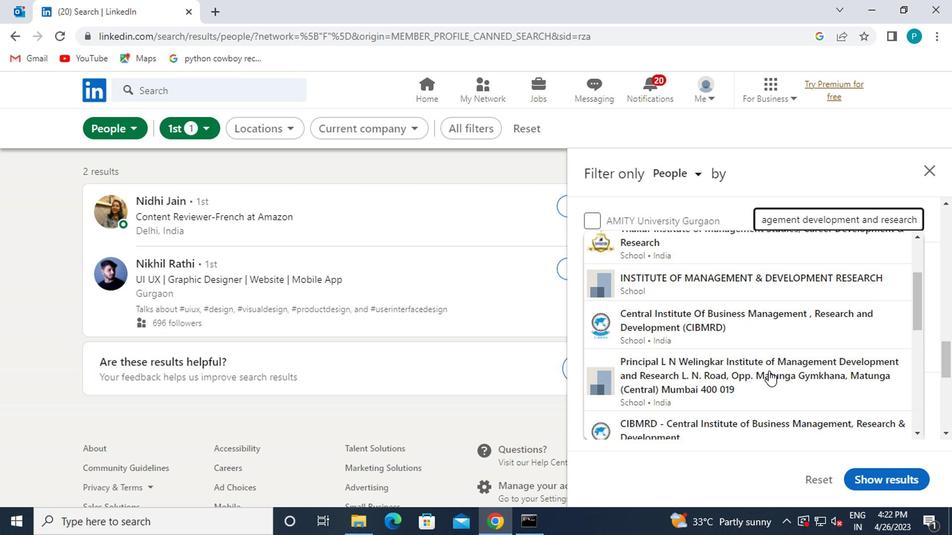 
Action: Mouse scrolled (763, 371) with delta (0, 0)
Screenshot: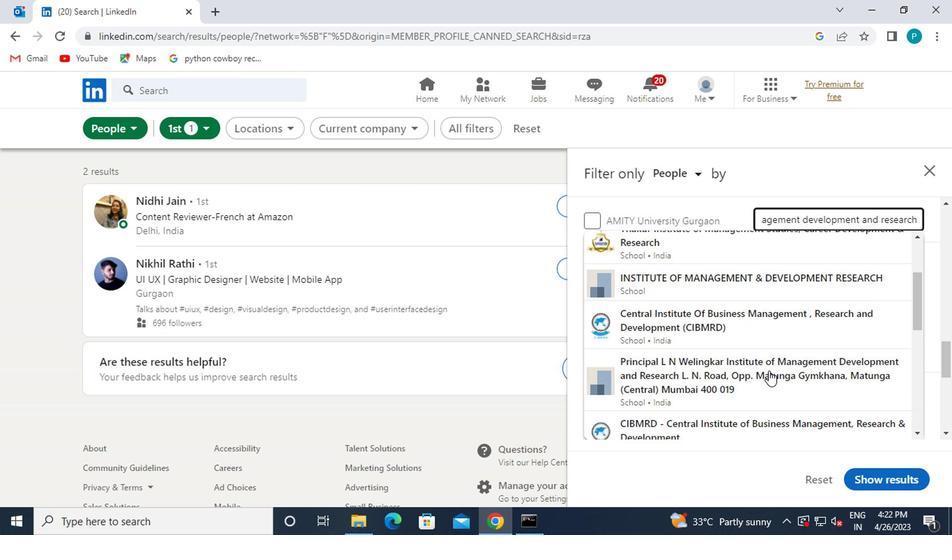
Action: Mouse scrolled (763, 371) with delta (0, 0)
Screenshot: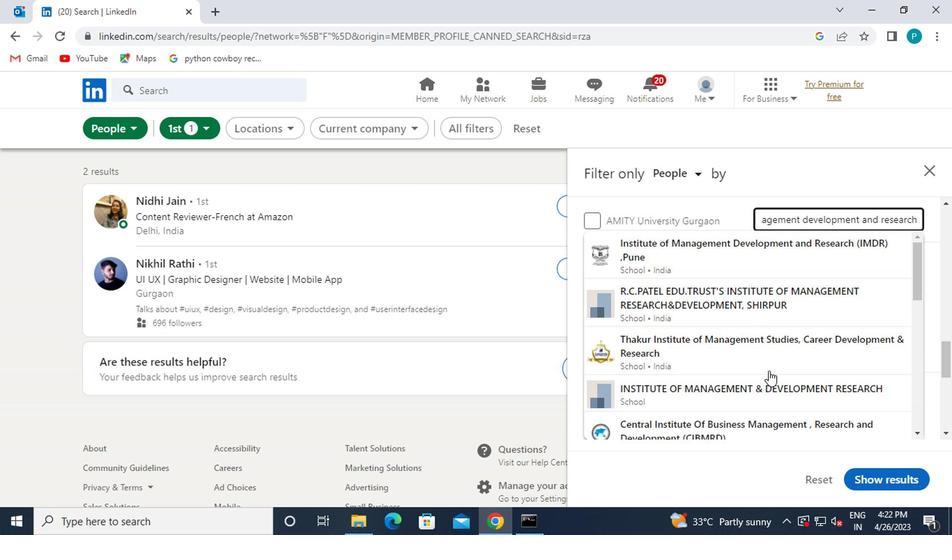 
Action: Mouse scrolled (763, 371) with delta (0, 0)
Screenshot: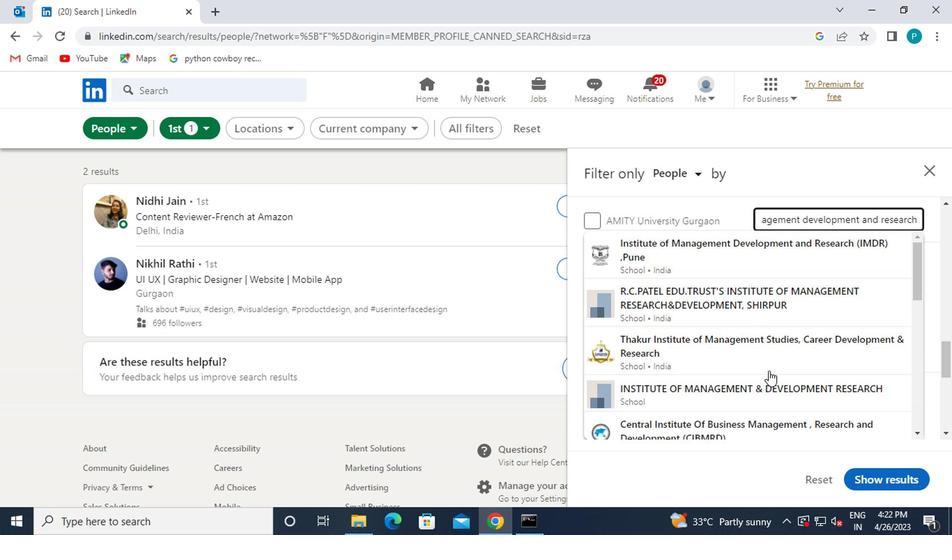 
Action: Mouse scrolled (763, 371) with delta (0, 0)
Screenshot: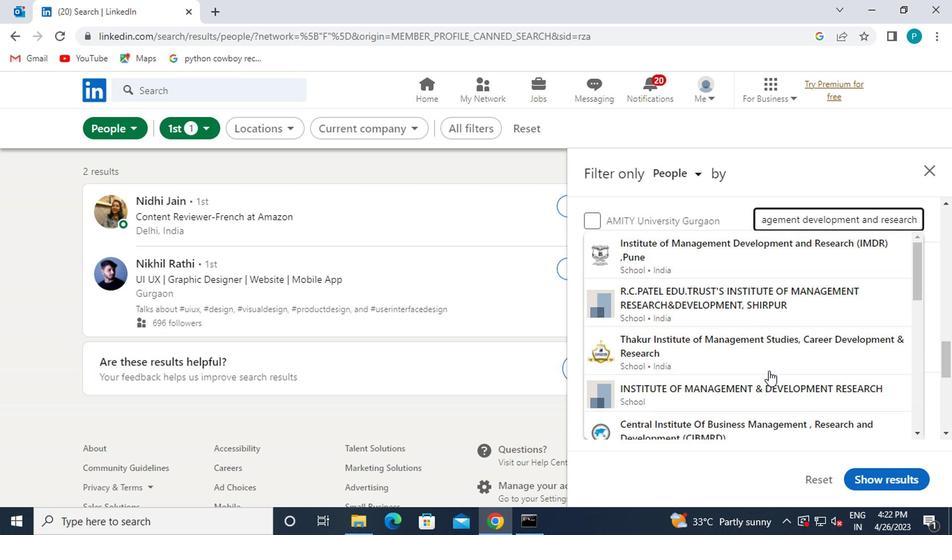 
Action: Mouse scrolled (763, 371) with delta (0, 0)
Screenshot: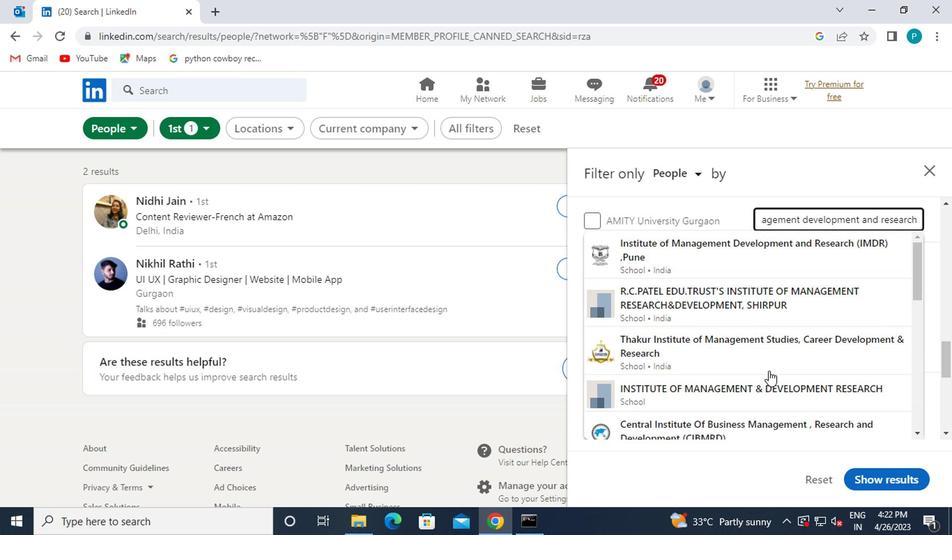 
Action: Mouse moved to (687, 288)
Screenshot: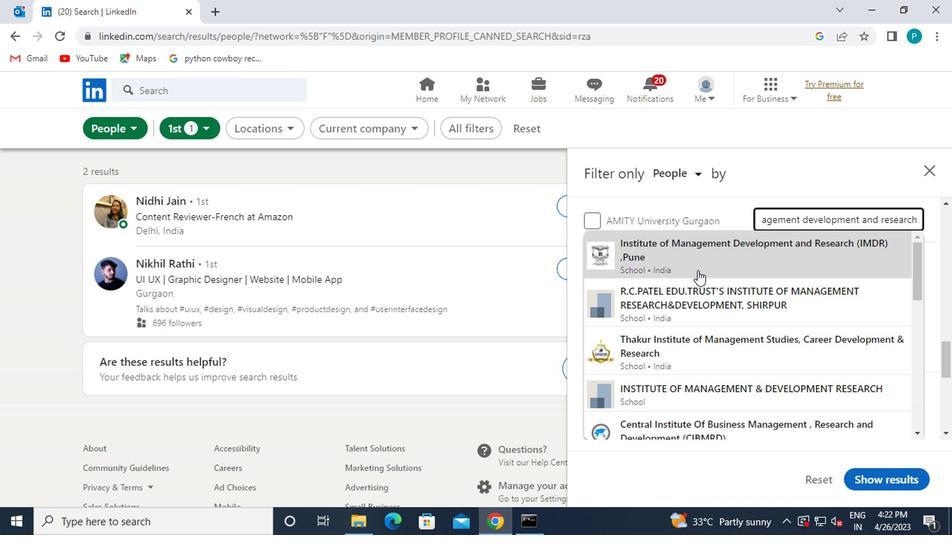 
Action: Mouse pressed left at (687, 288)
Screenshot: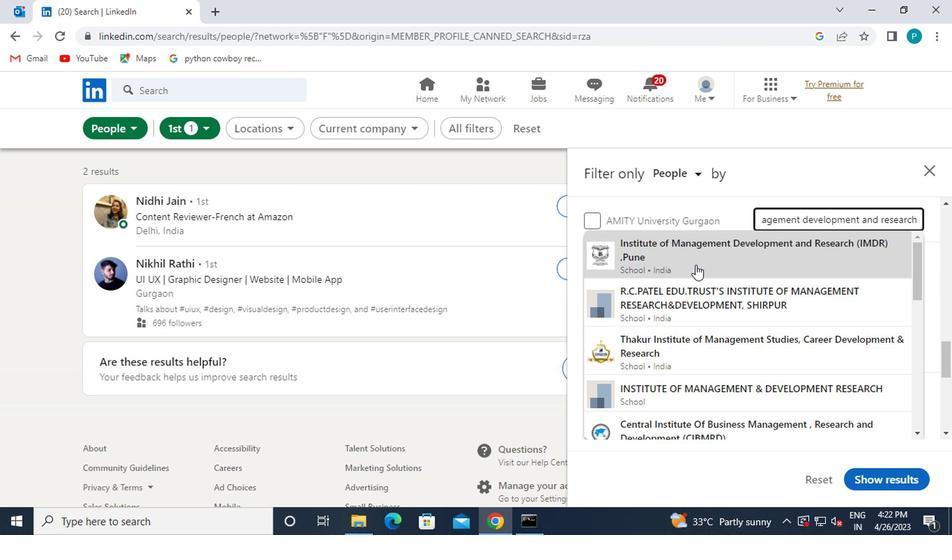 
Action: Mouse moved to (736, 356)
Screenshot: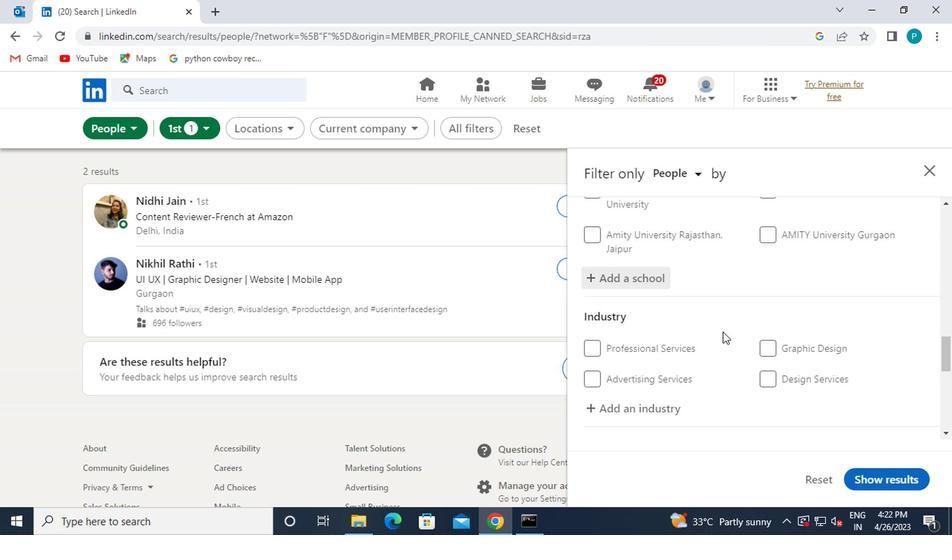
Action: Mouse scrolled (736, 356) with delta (0, 0)
Screenshot: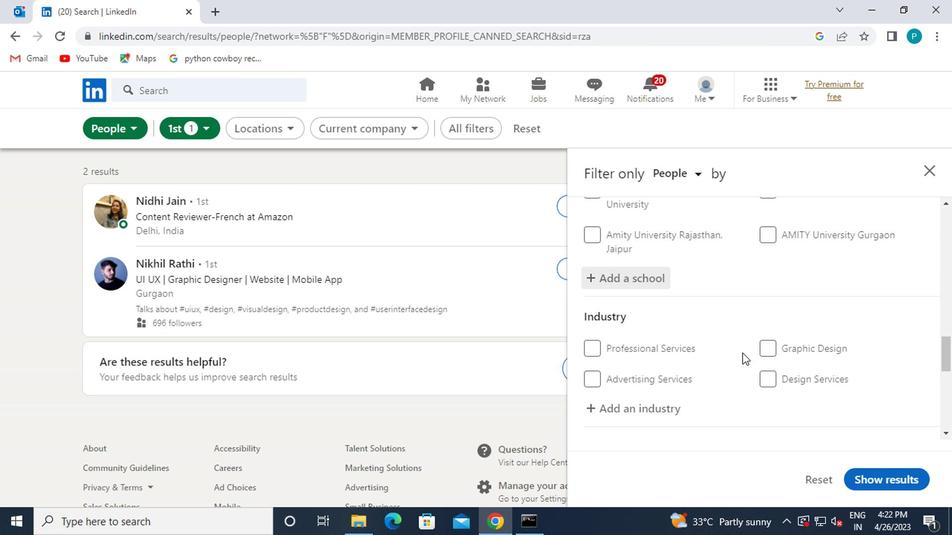 
Action: Mouse moved to (614, 344)
Screenshot: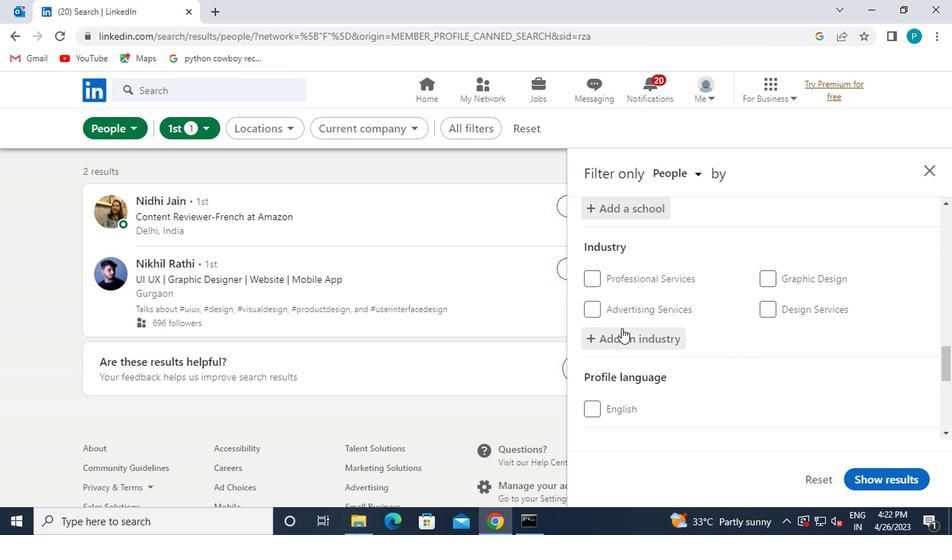 
Action: Mouse pressed left at (614, 344)
Screenshot: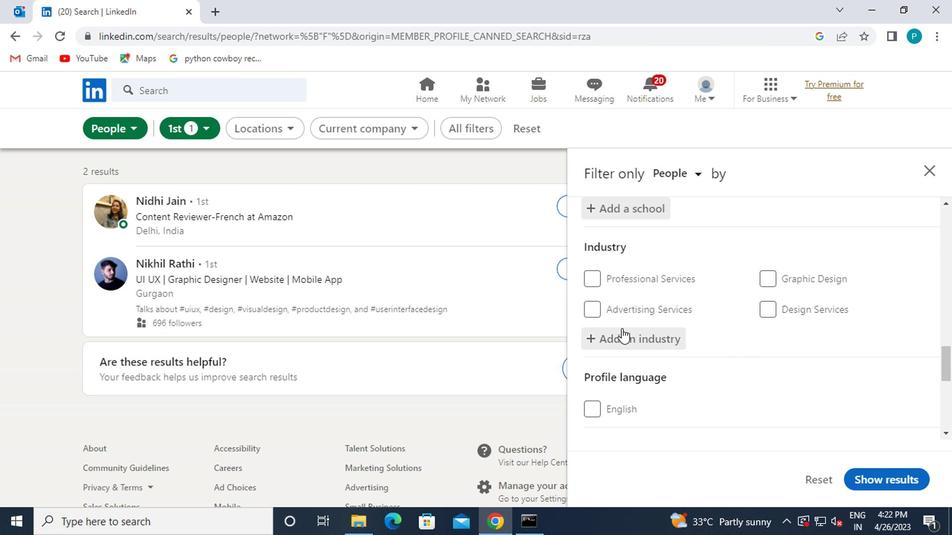 
Action: Mouse moved to (613, 345)
Screenshot: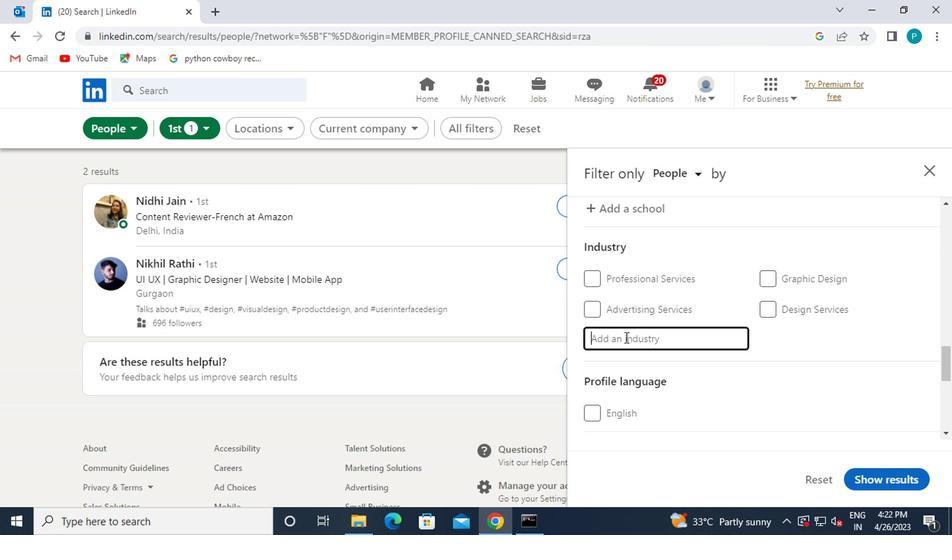 
Action: Key pressed INSU
Screenshot: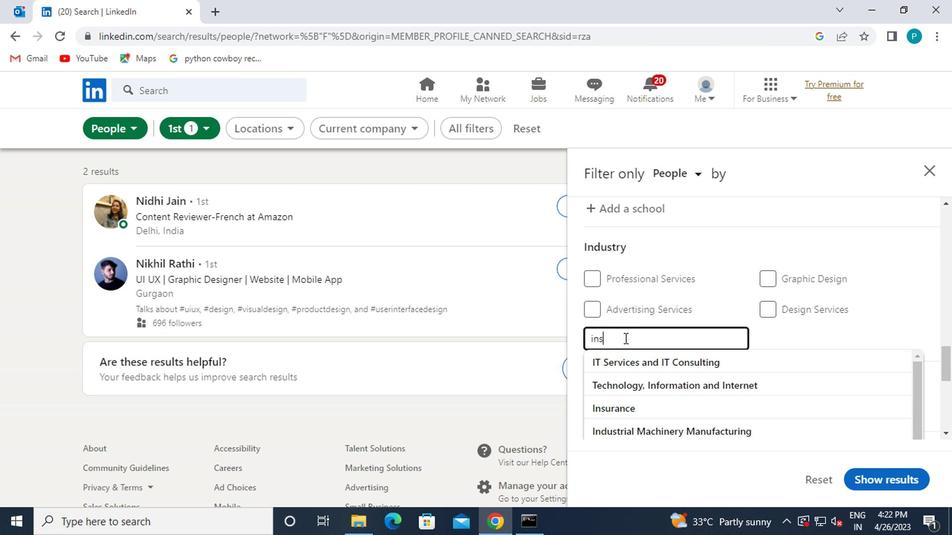 
Action: Mouse moved to (613, 368)
Screenshot: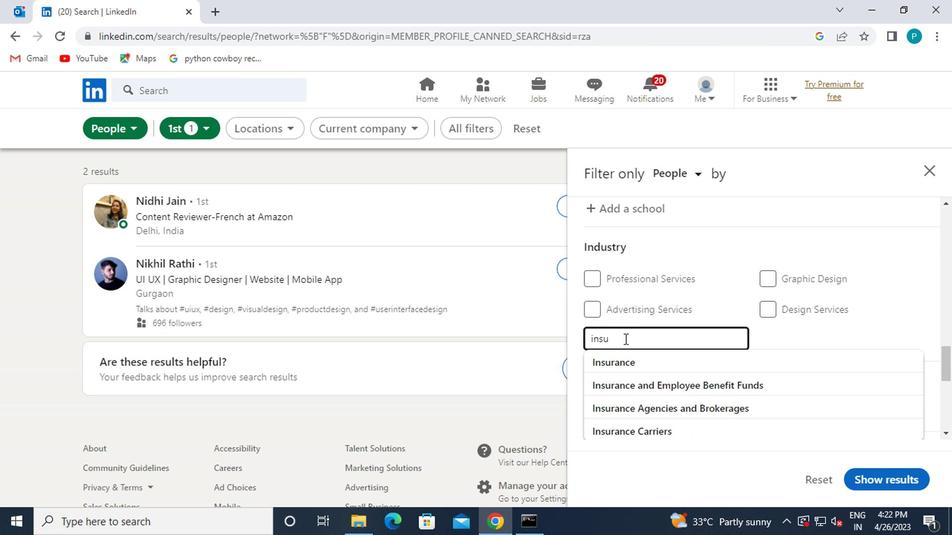 
Action: Mouse pressed left at (613, 368)
Screenshot: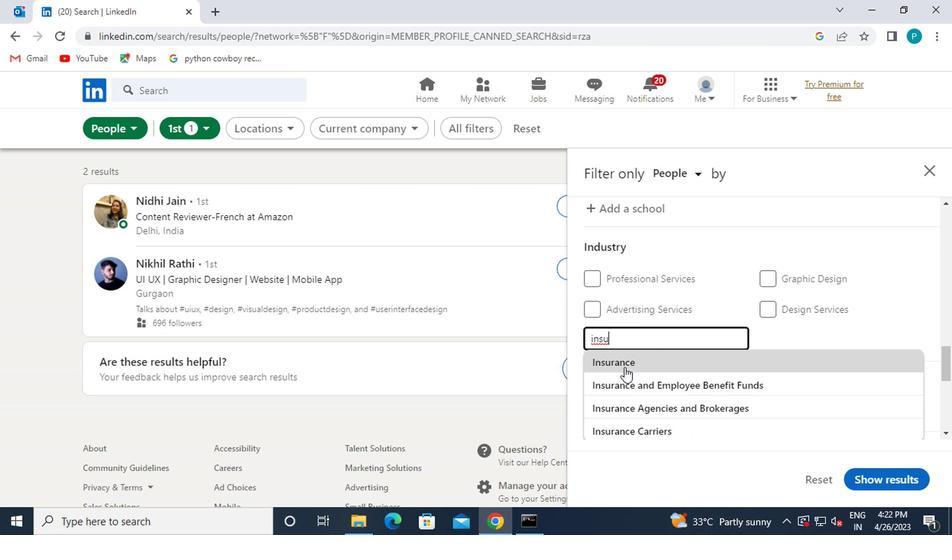 
Action: Mouse moved to (596, 330)
Screenshot: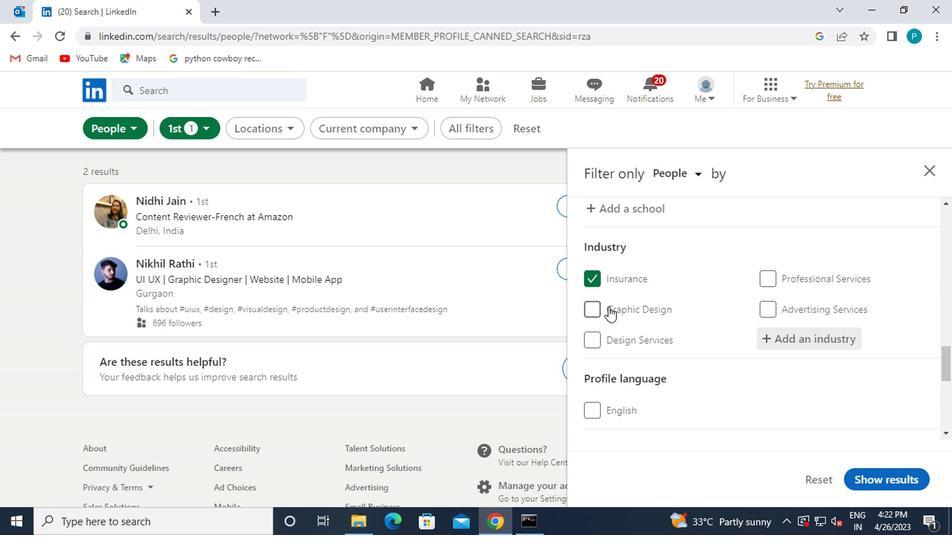 
Action: Mouse scrolled (596, 330) with delta (0, 0)
Screenshot: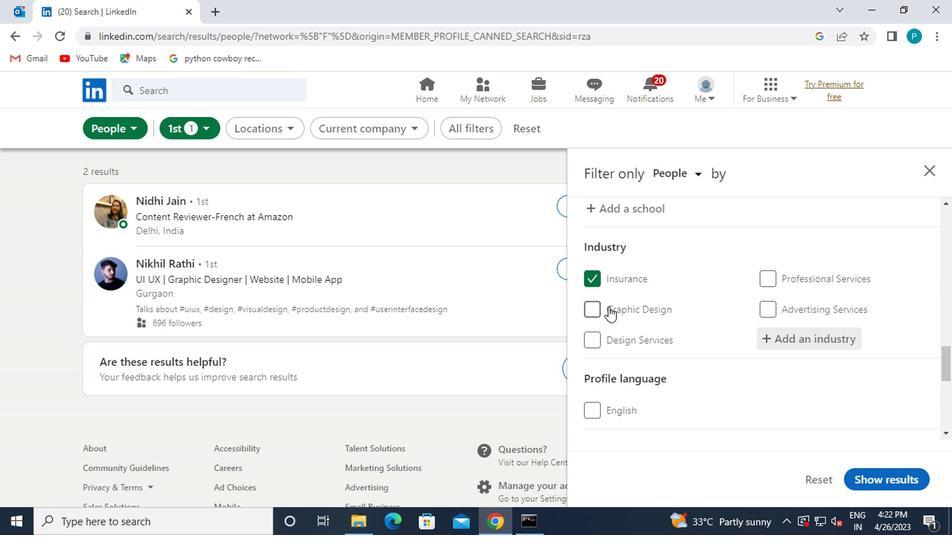 
Action: Mouse moved to (598, 334)
Screenshot: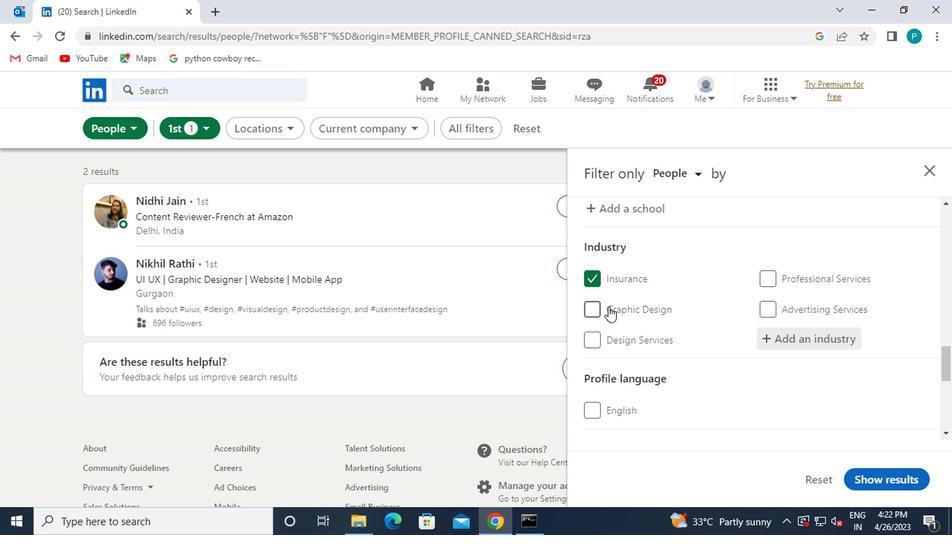 
Action: Mouse scrolled (598, 333) with delta (0, 0)
Screenshot: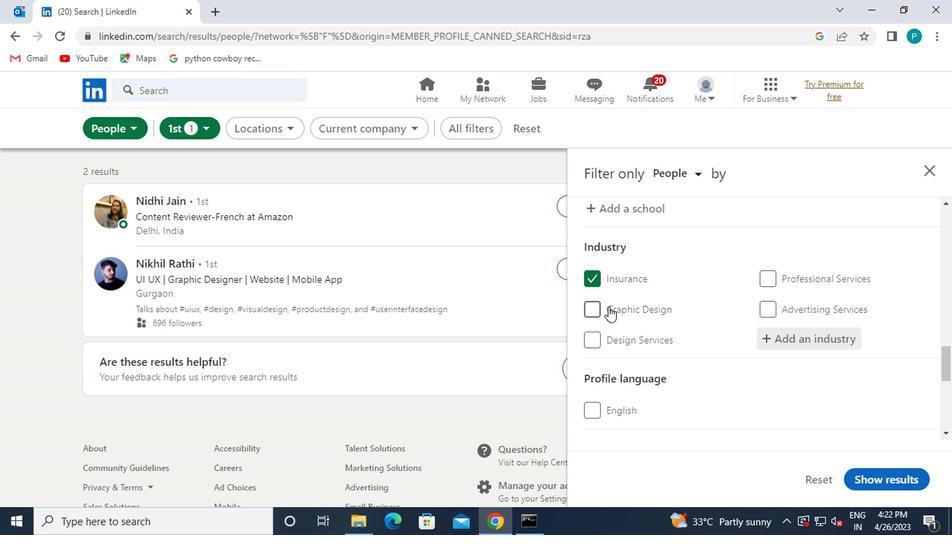 
Action: Mouse moved to (598, 335)
Screenshot: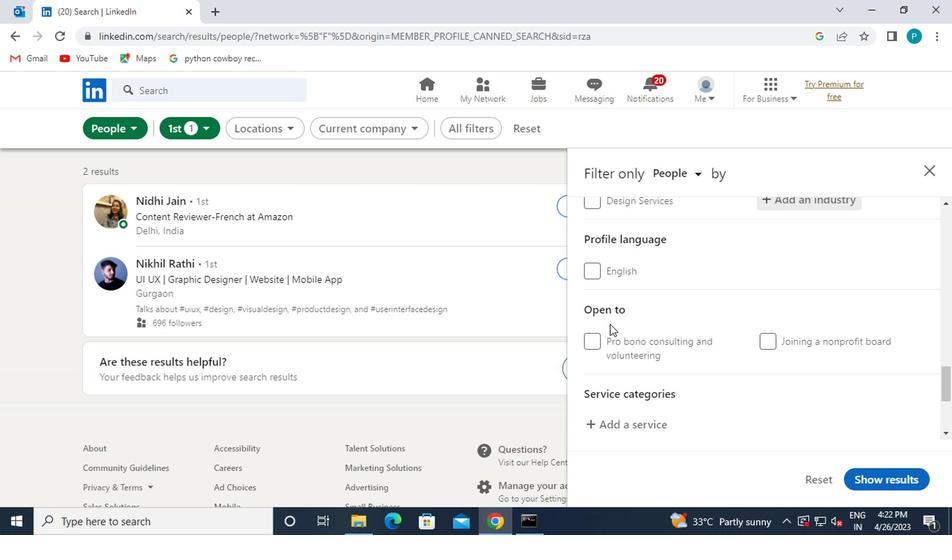 
Action: Mouse scrolled (598, 335) with delta (0, 0)
Screenshot: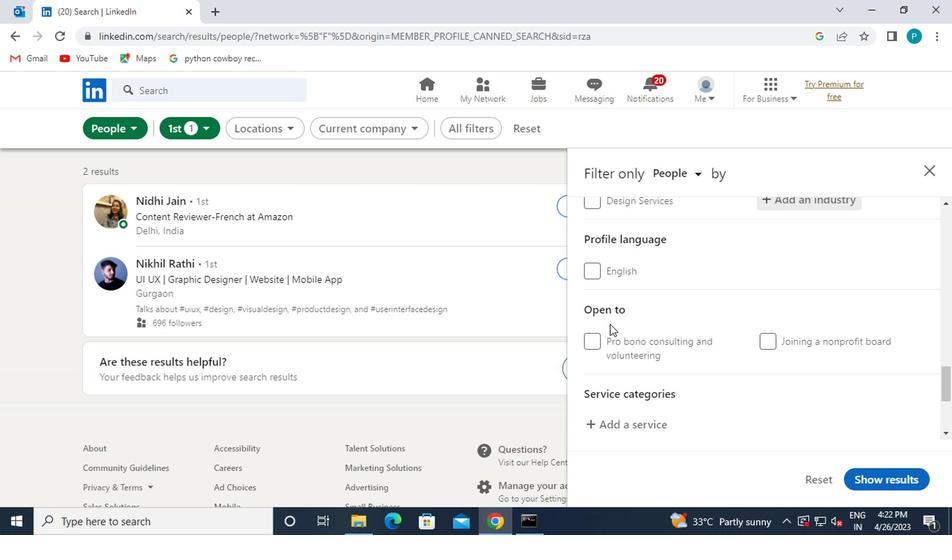 
Action: Mouse moved to (604, 332)
Screenshot: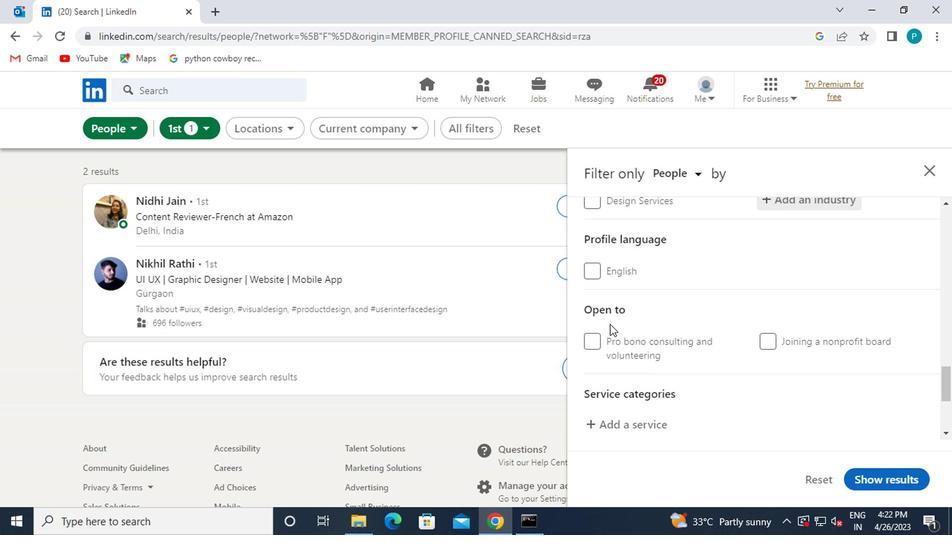 
Action: Mouse scrolled (604, 333) with delta (0, 0)
Screenshot: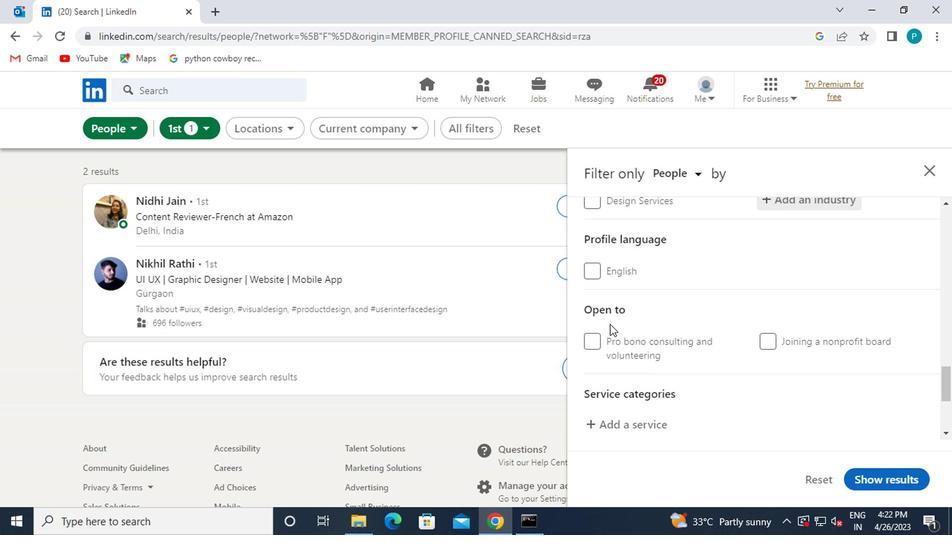 
Action: Mouse moved to (639, 383)
Screenshot: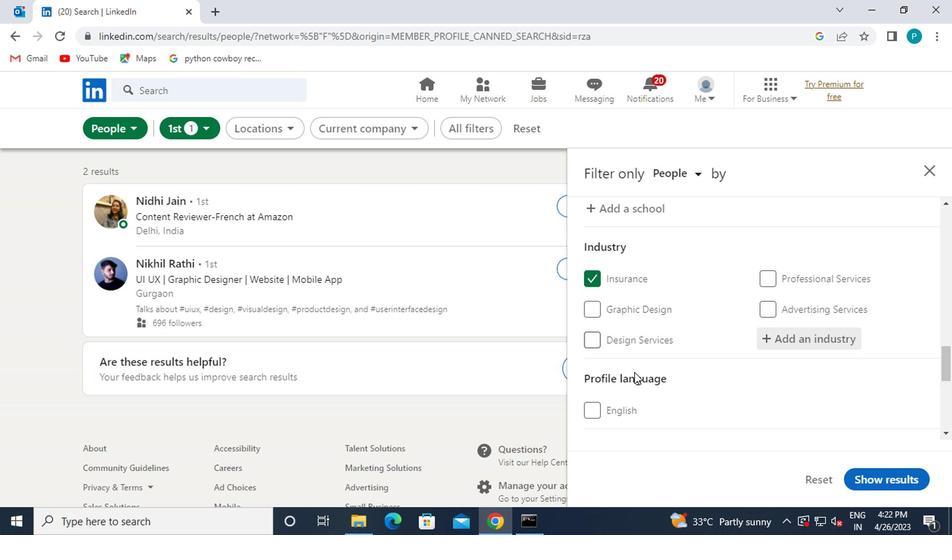 
Action: Mouse scrolled (639, 383) with delta (0, 0)
Screenshot: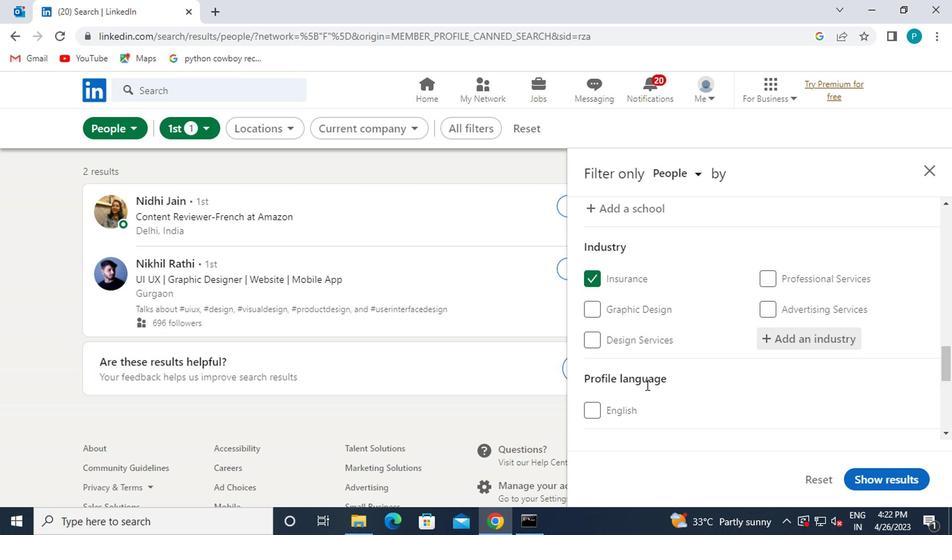 
Action: Mouse moved to (617, 372)
Screenshot: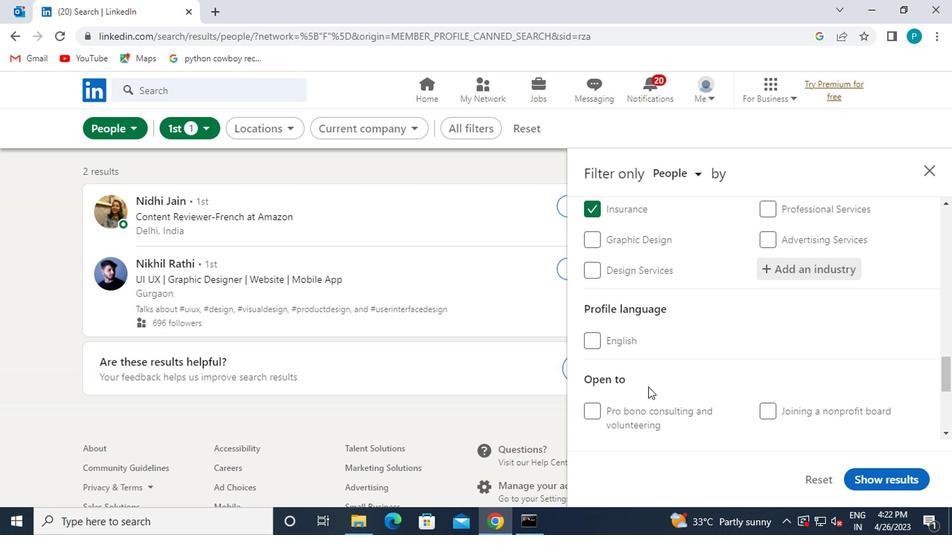 
Action: Mouse scrolled (617, 371) with delta (0, 0)
Screenshot: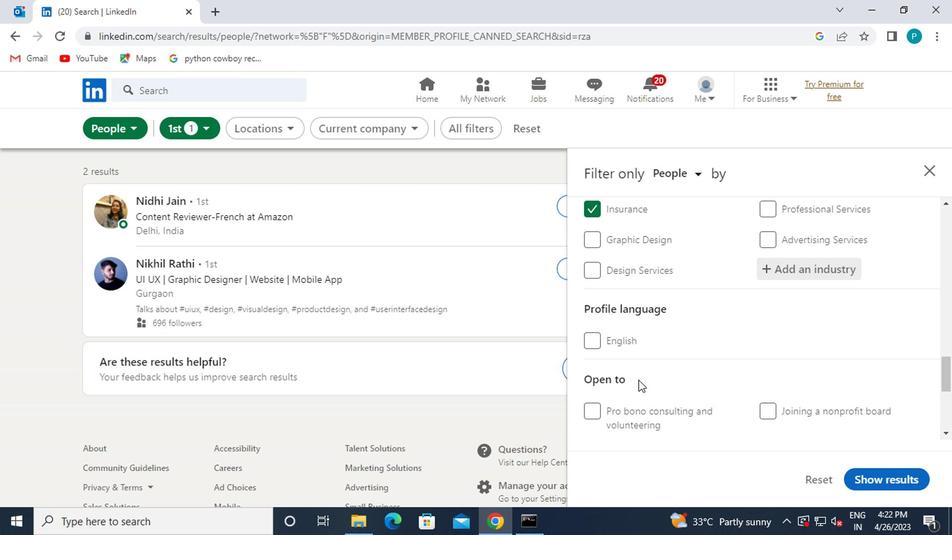 
Action: Mouse scrolled (617, 371) with delta (0, 0)
Screenshot: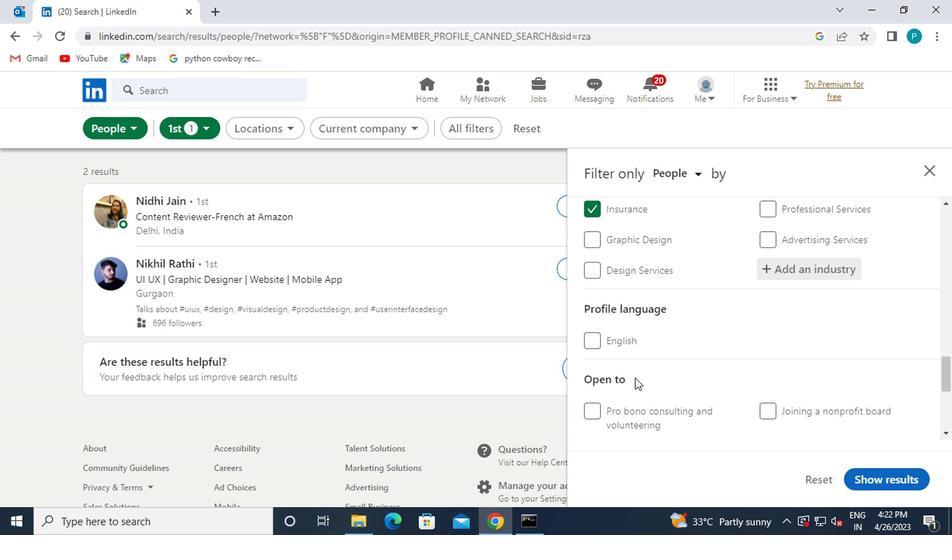 
Action: Mouse moved to (605, 360)
Screenshot: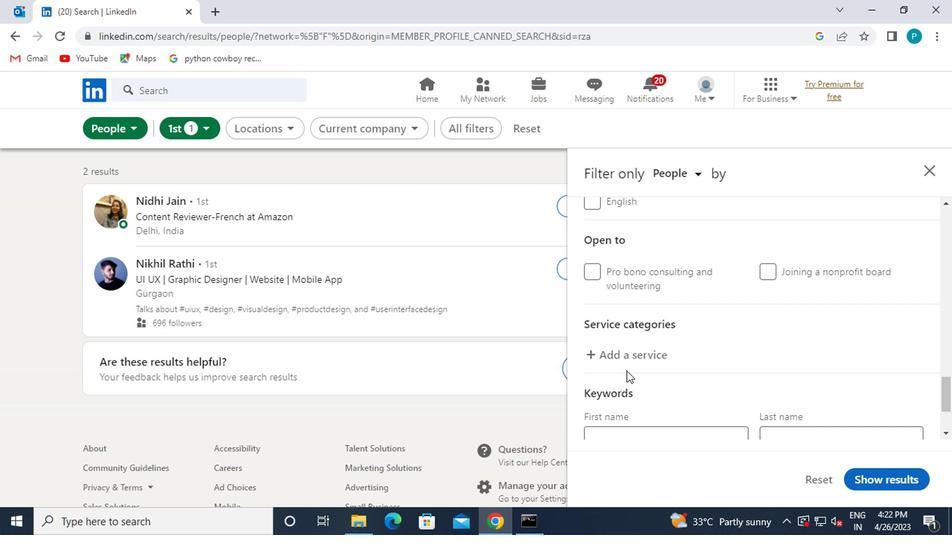 
Action: Mouse pressed left at (605, 360)
Screenshot: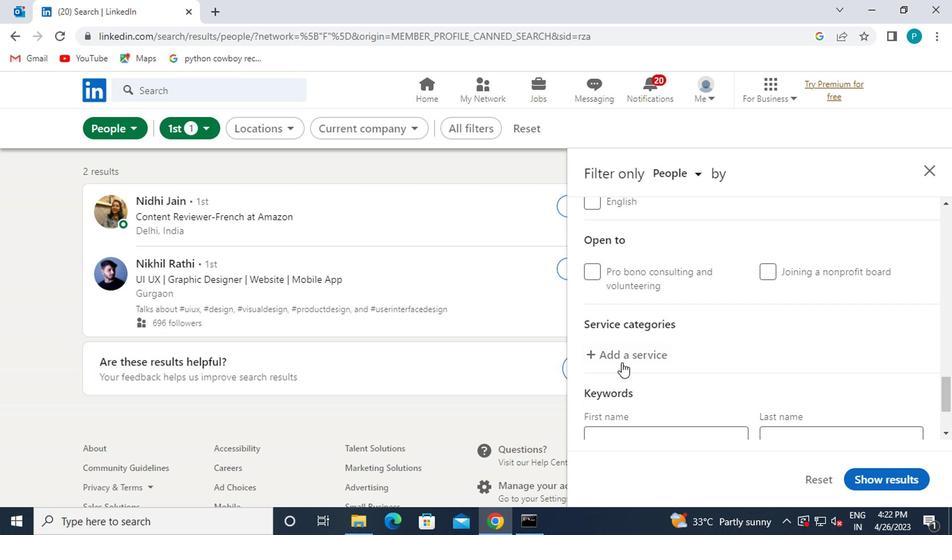 
Action: Key pressed FINS<Key.backspace>
Screenshot: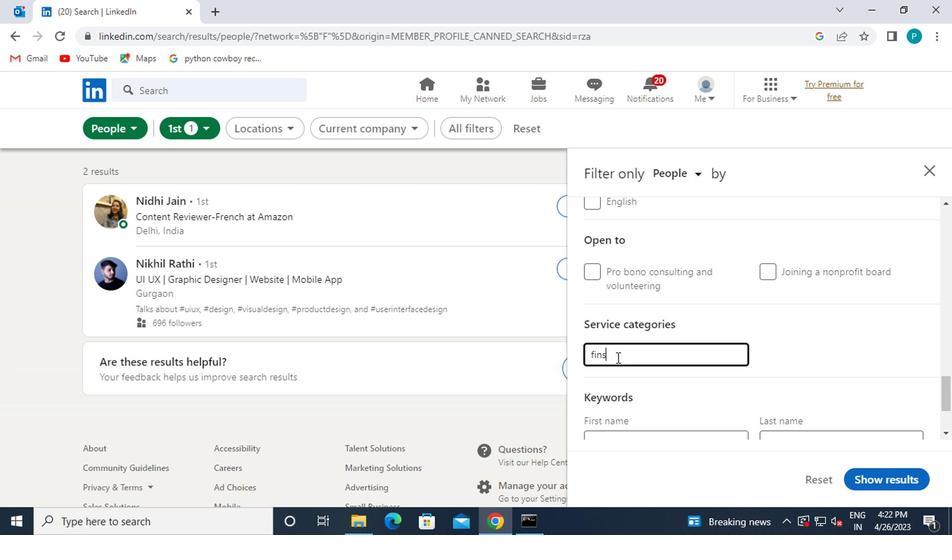
Action: Mouse moved to (606, 365)
Screenshot: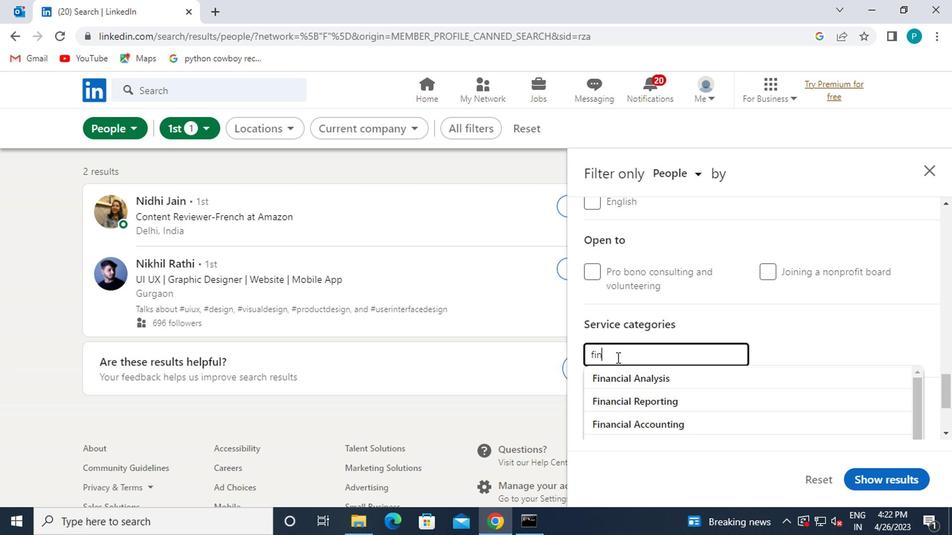 
Action: Mouse scrolled (606, 365) with delta (0, 0)
Screenshot: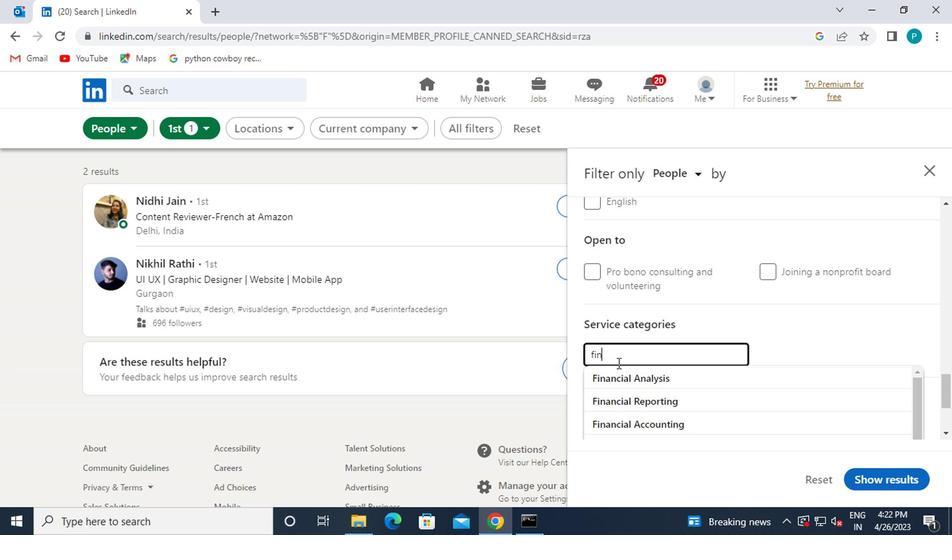 
Action: Mouse moved to (647, 408)
Screenshot: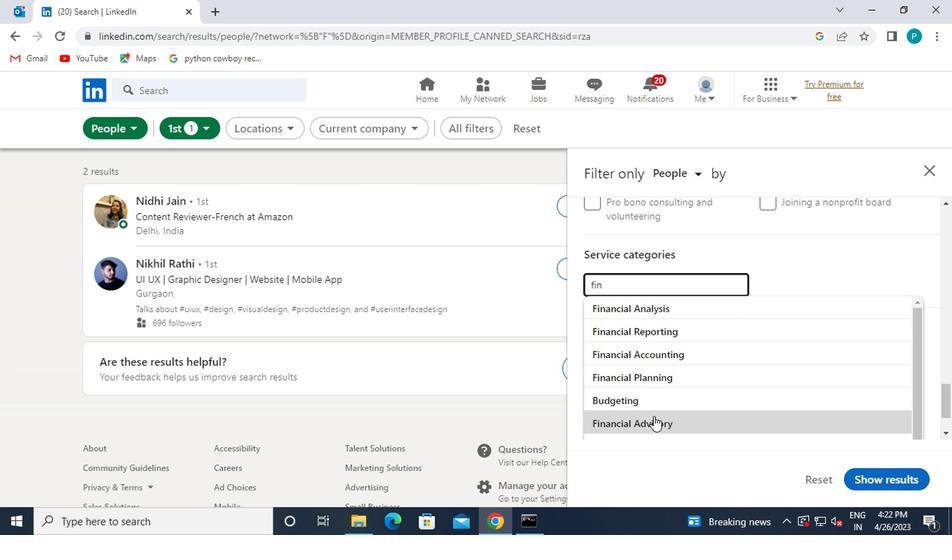 
Action: Mouse pressed left at (647, 408)
Screenshot: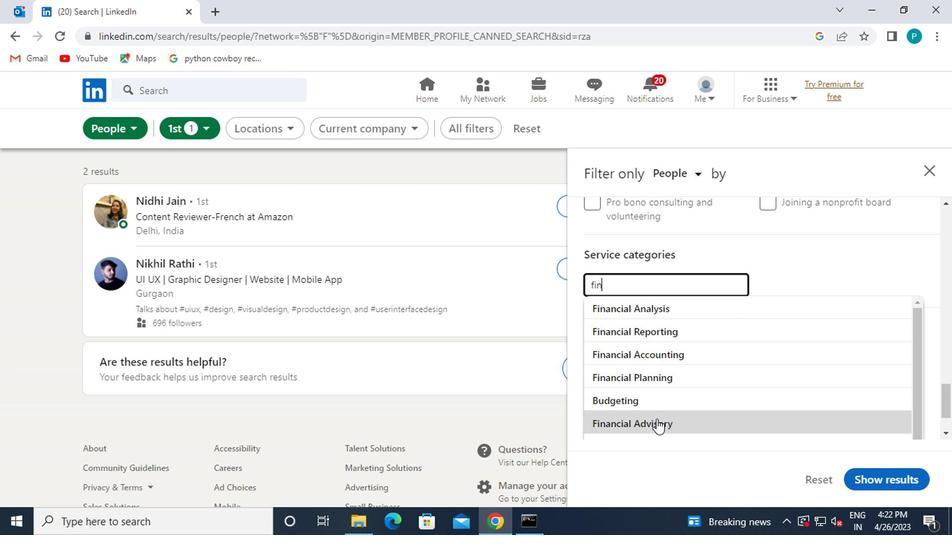 
Action: Mouse moved to (638, 403)
Screenshot: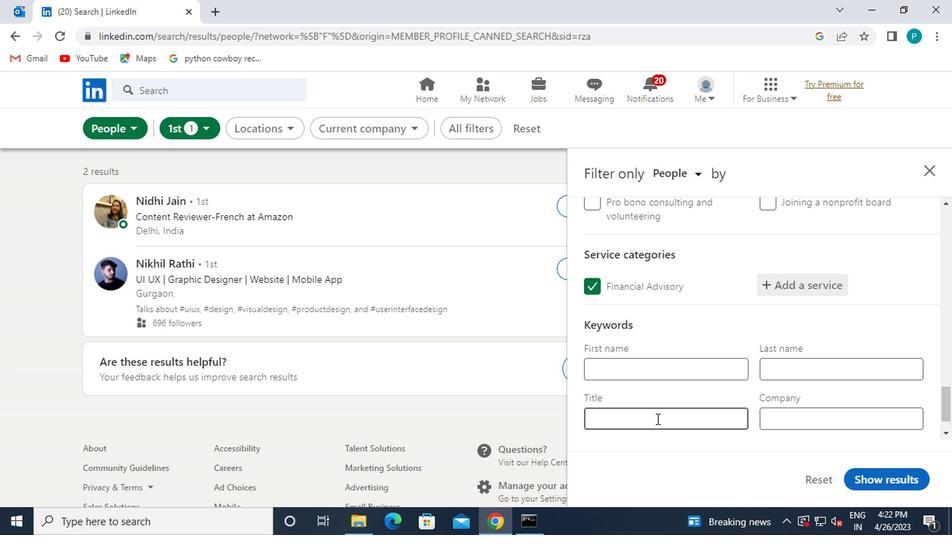 
Action: Mouse scrolled (638, 402) with delta (0, 0)
Screenshot: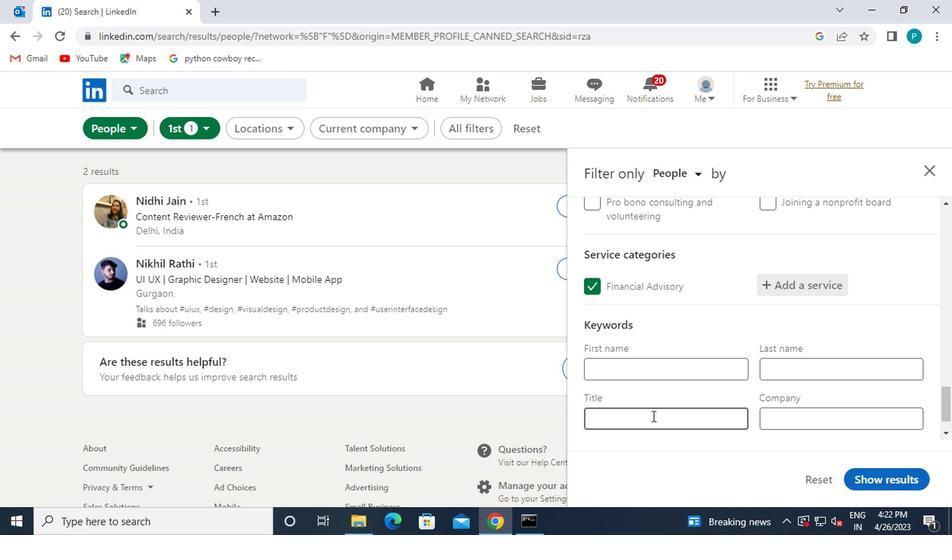 
Action: Mouse moved to (618, 381)
Screenshot: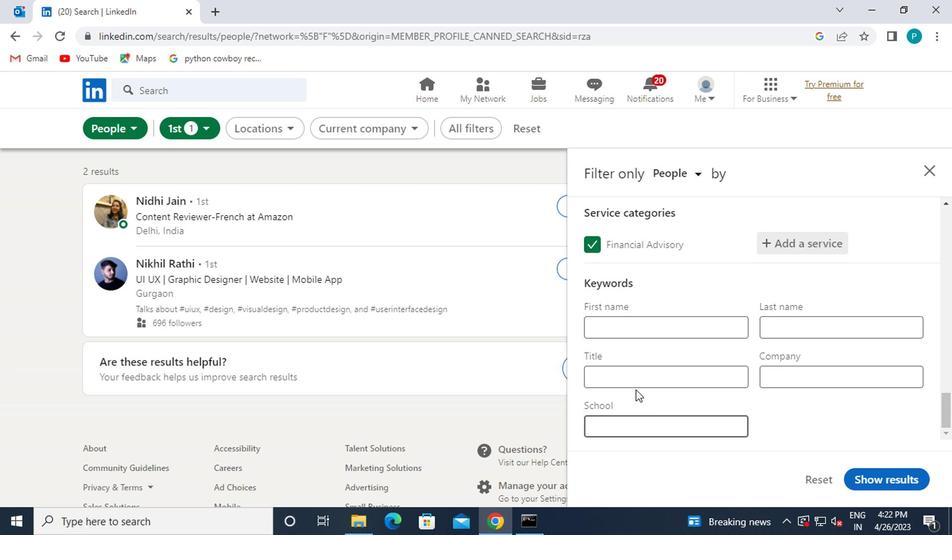 
Action: Mouse pressed left at (618, 381)
Screenshot: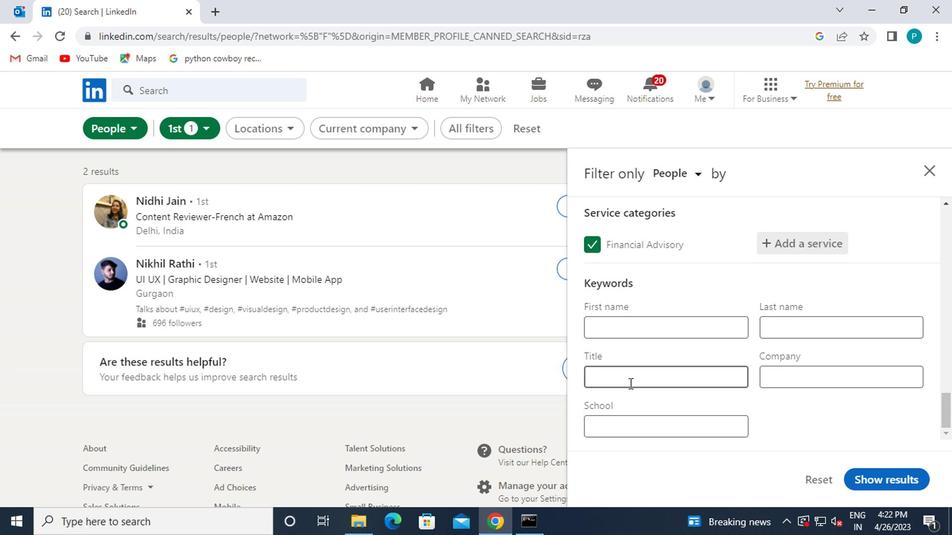 
Action: Key pressed <Key.caps_lock>S<Key.caps_lock>OFTWARE<Key.space><Key.caps_lock>E<Key.caps_lock>NGIR<Key.backspace><Key.backspace>NEER
Screenshot: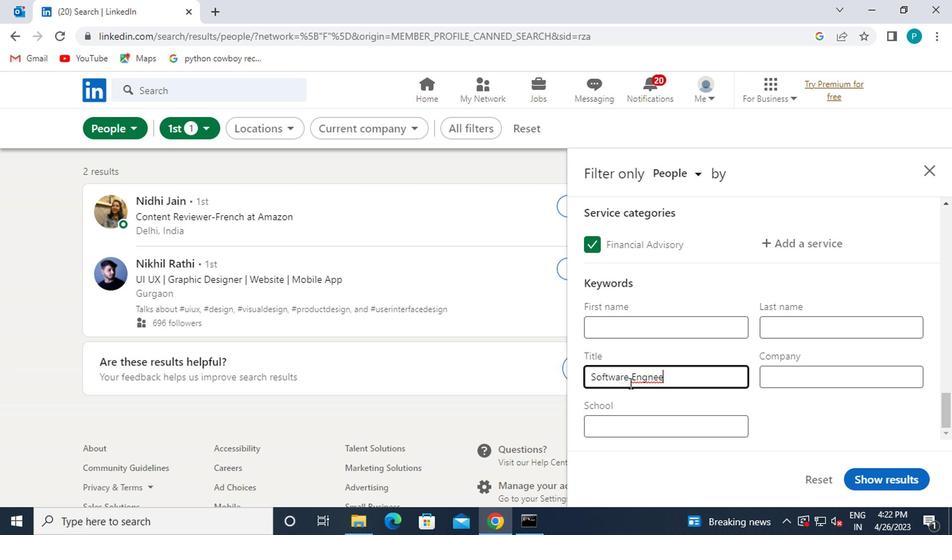 
Action: Mouse moved to (635, 375)
Screenshot: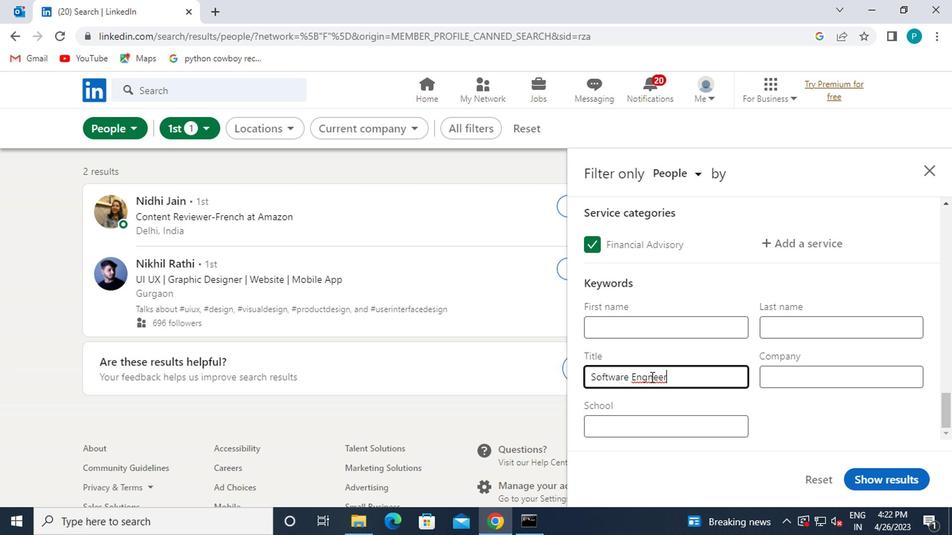 
Action: Mouse pressed left at (635, 375)
Screenshot: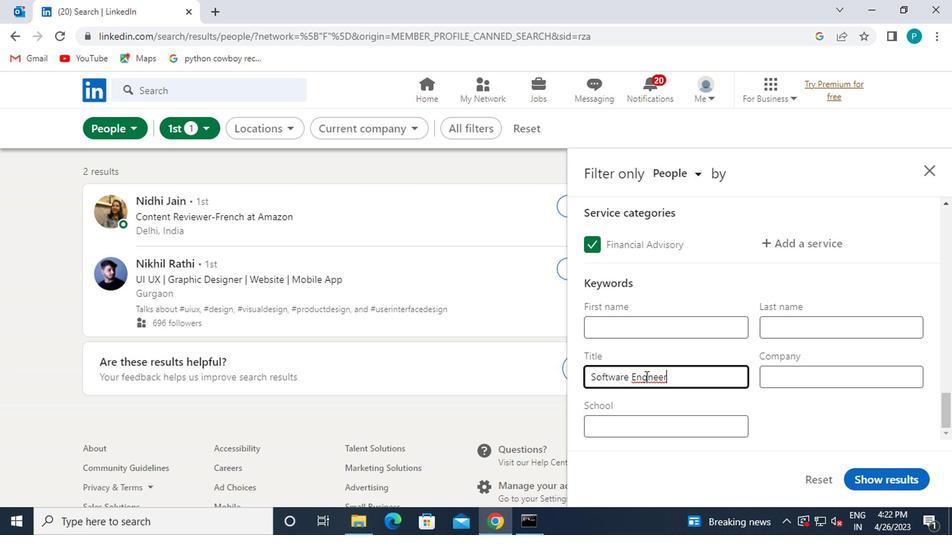 
Action: Mouse moved to (637, 380)
Screenshot: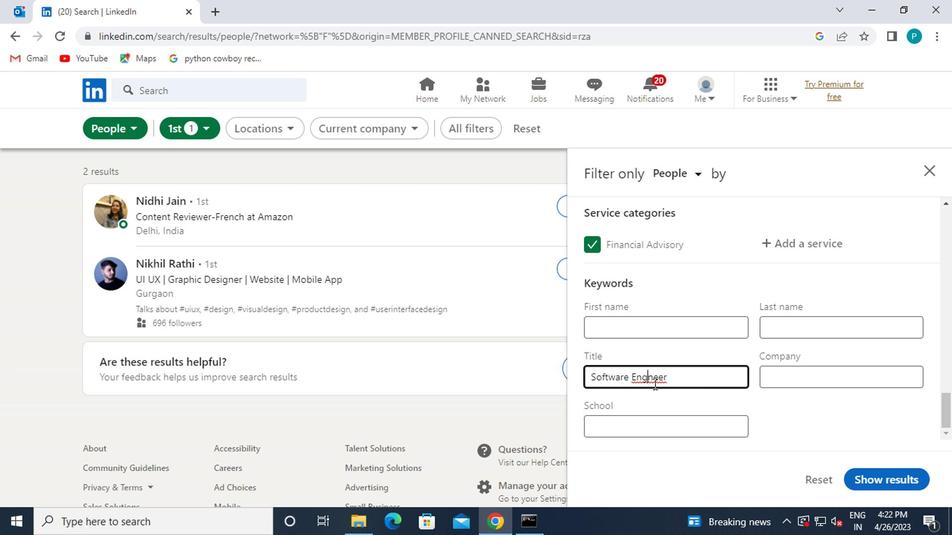 
Action: Key pressed I
Screenshot: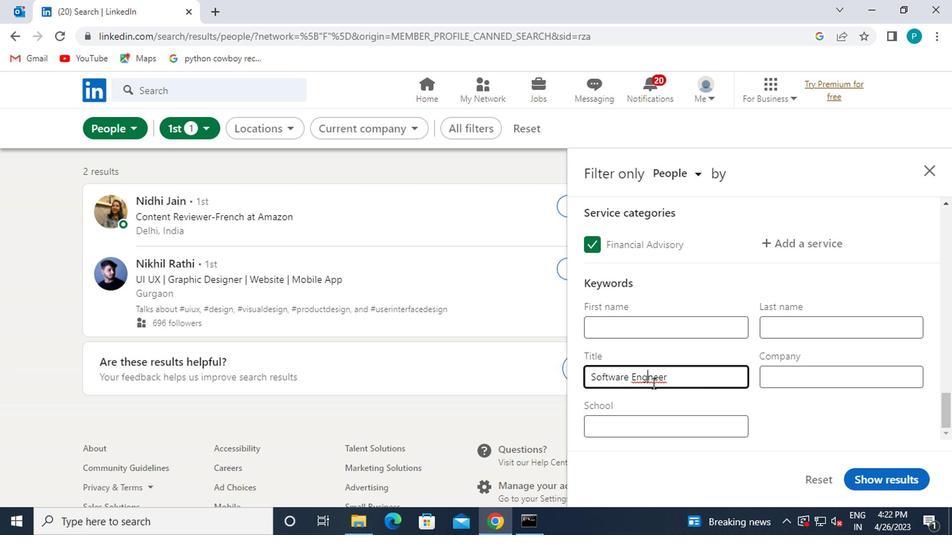 
Action: Mouse moved to (865, 452)
Screenshot: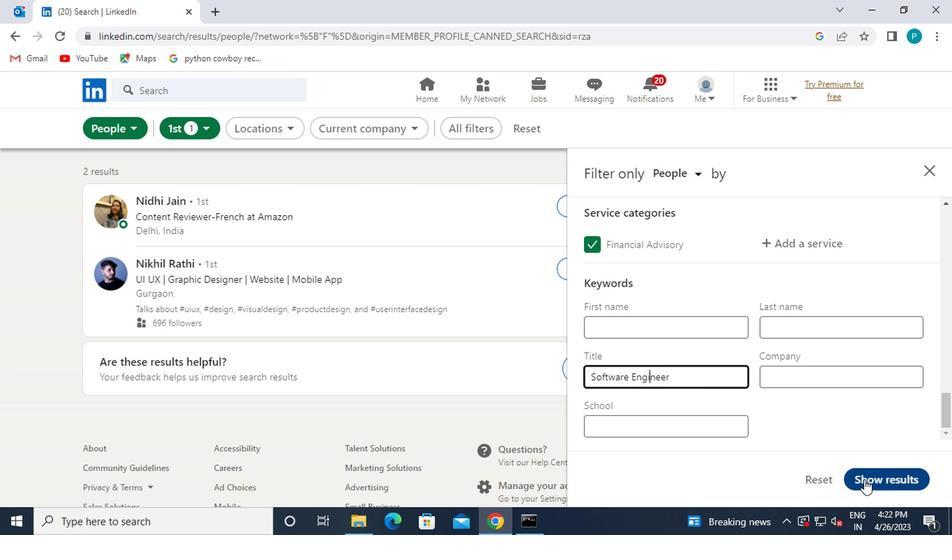 
Action: Mouse pressed left at (865, 452)
Screenshot: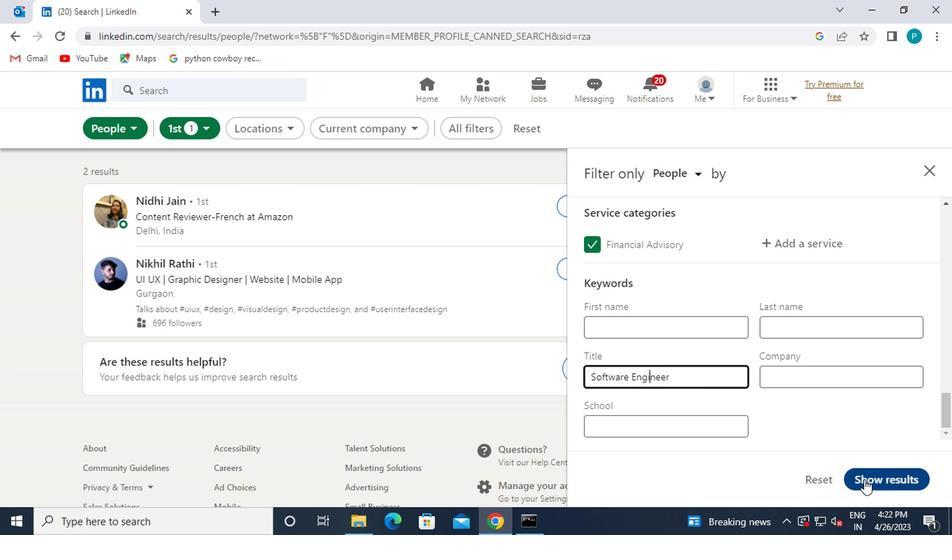 
